 Task: Search one way flight ticket for 5 adults, 1 child, 2 infants in seat and 1 infant on lap in business from Texarkana: Texarkana Regional Airport (webb Field) to Fort Wayne: Fort Wayne International Airport on 5-4-2023. Choice of flights is American. Number of bags: 1 carry on bag. Price is upto 110000. Outbound departure time preference is 10:45.
Action: Mouse moved to (307, 274)
Screenshot: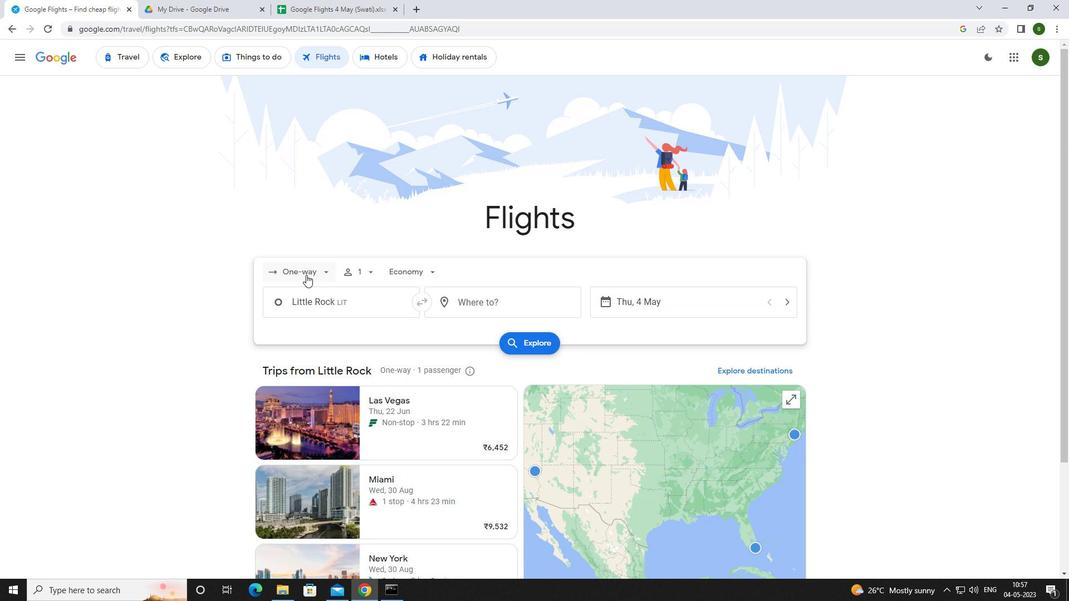 
Action: Mouse pressed left at (307, 274)
Screenshot: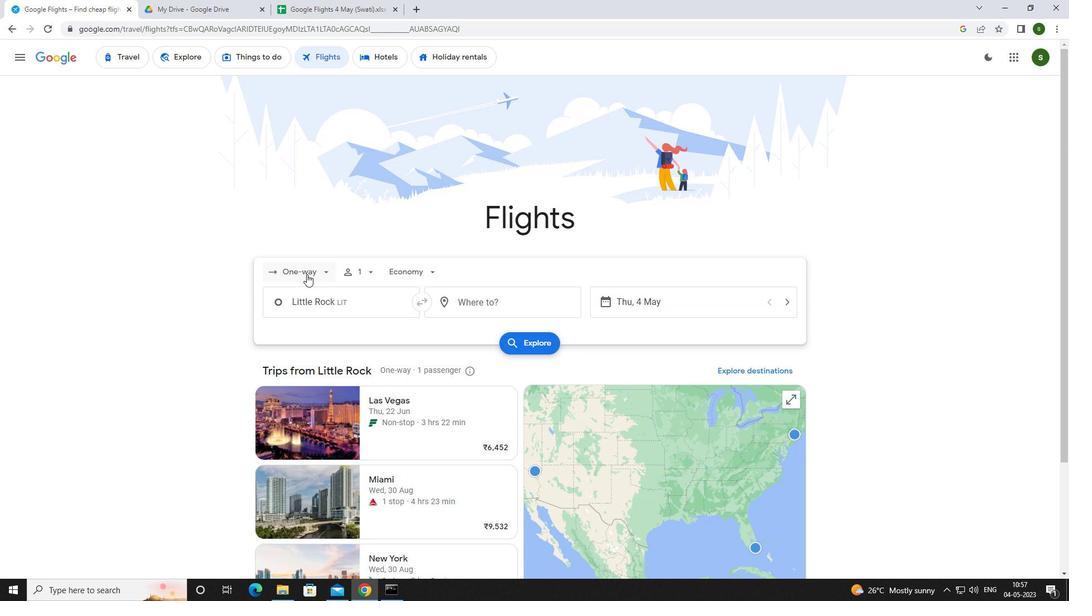 
Action: Mouse moved to (322, 317)
Screenshot: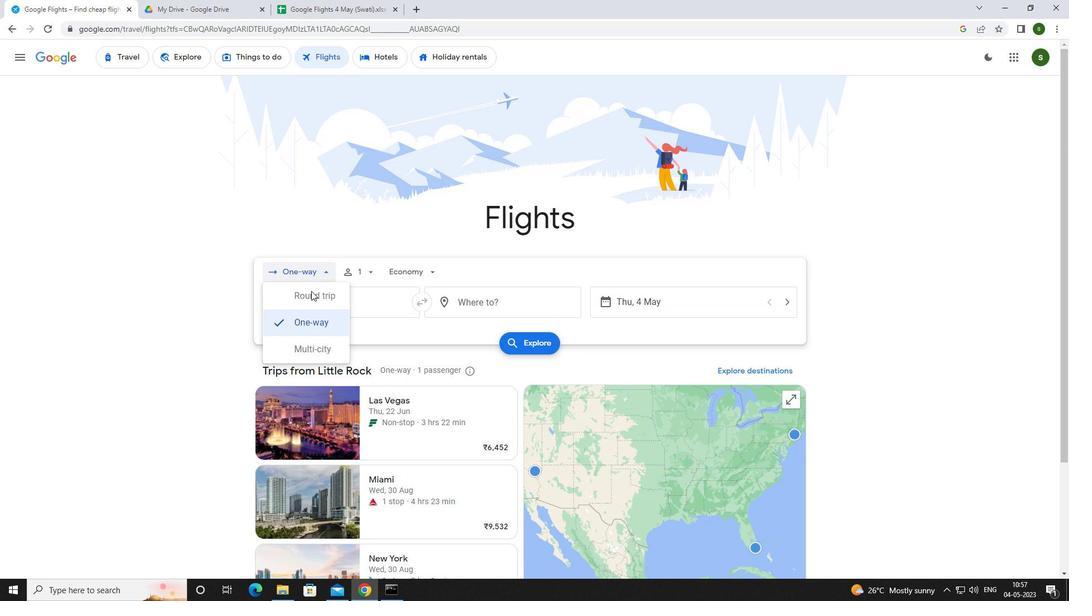 
Action: Mouse pressed left at (322, 317)
Screenshot: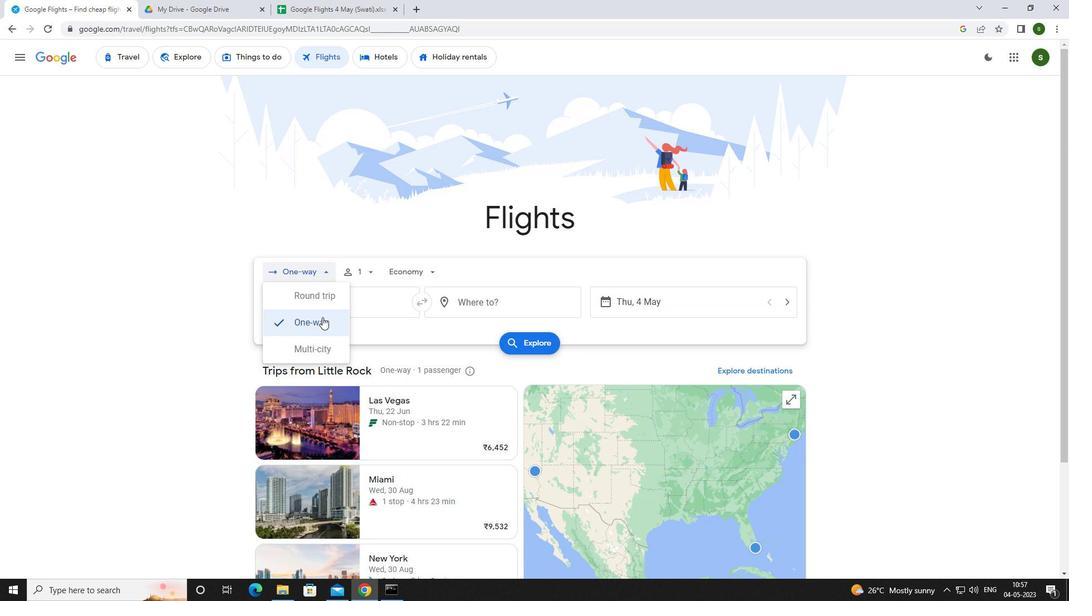 
Action: Mouse moved to (371, 274)
Screenshot: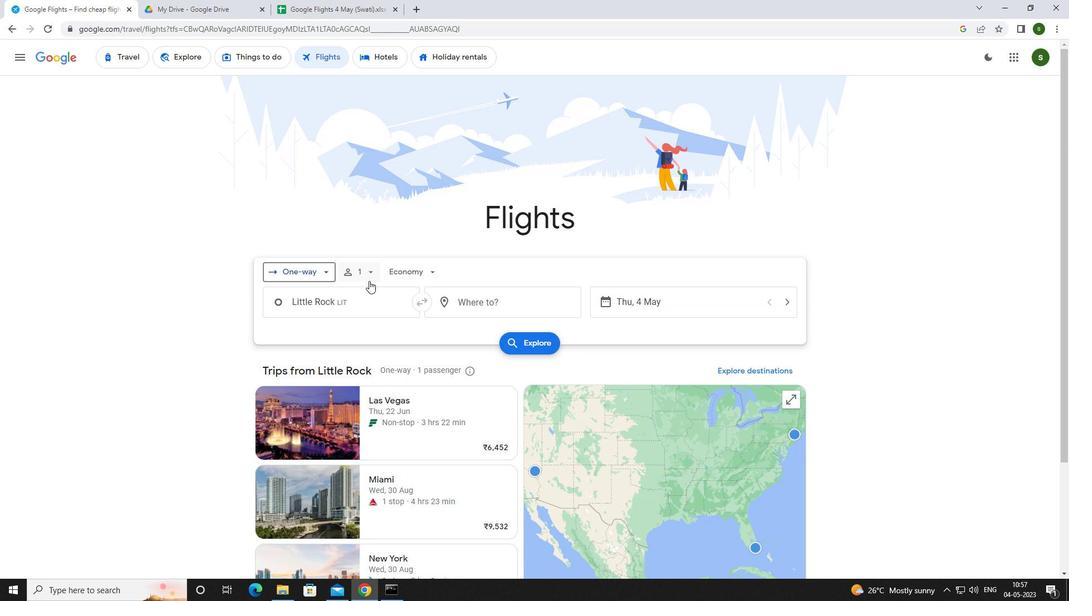 
Action: Mouse pressed left at (371, 274)
Screenshot: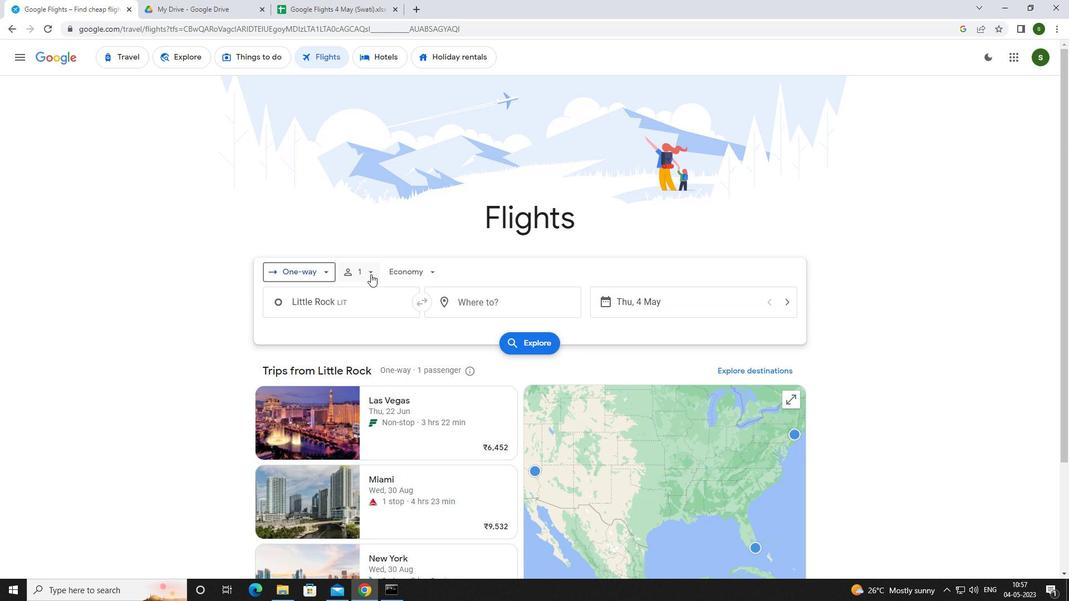 
Action: Mouse moved to (450, 298)
Screenshot: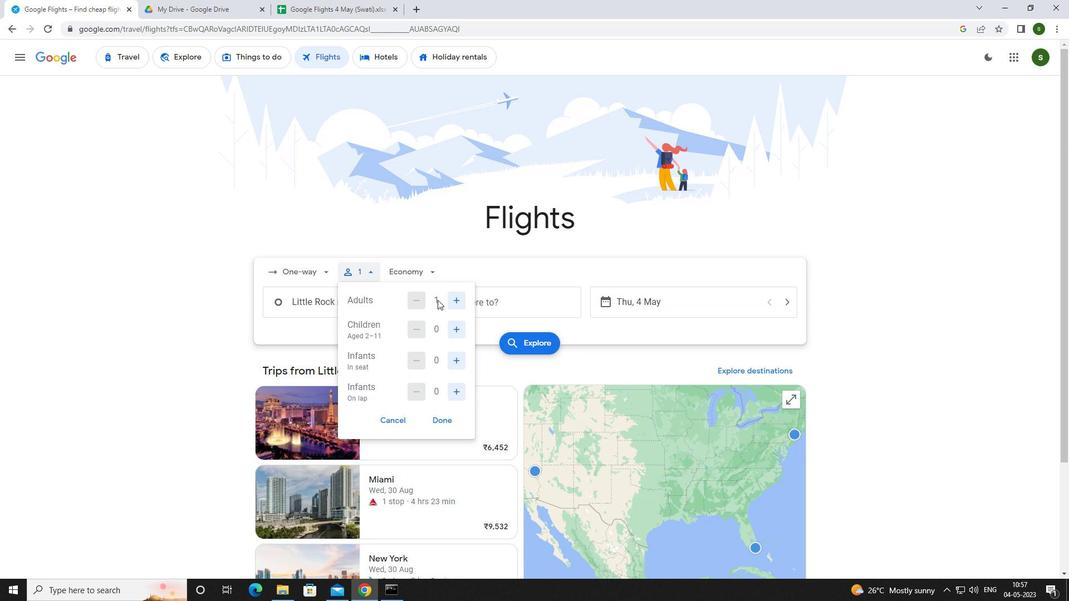 
Action: Mouse pressed left at (450, 298)
Screenshot: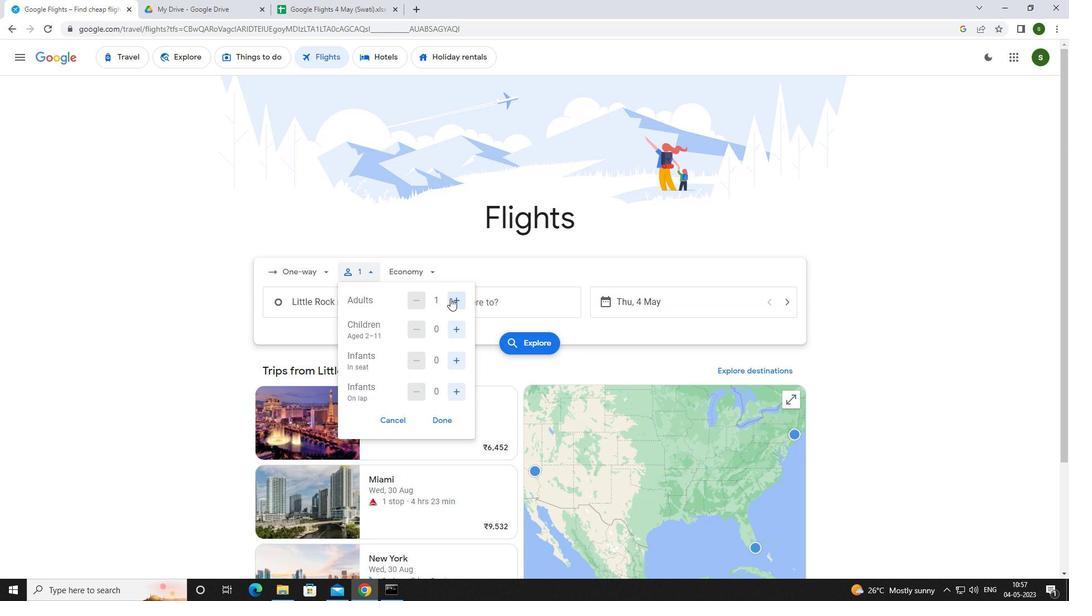 
Action: Mouse pressed left at (450, 298)
Screenshot: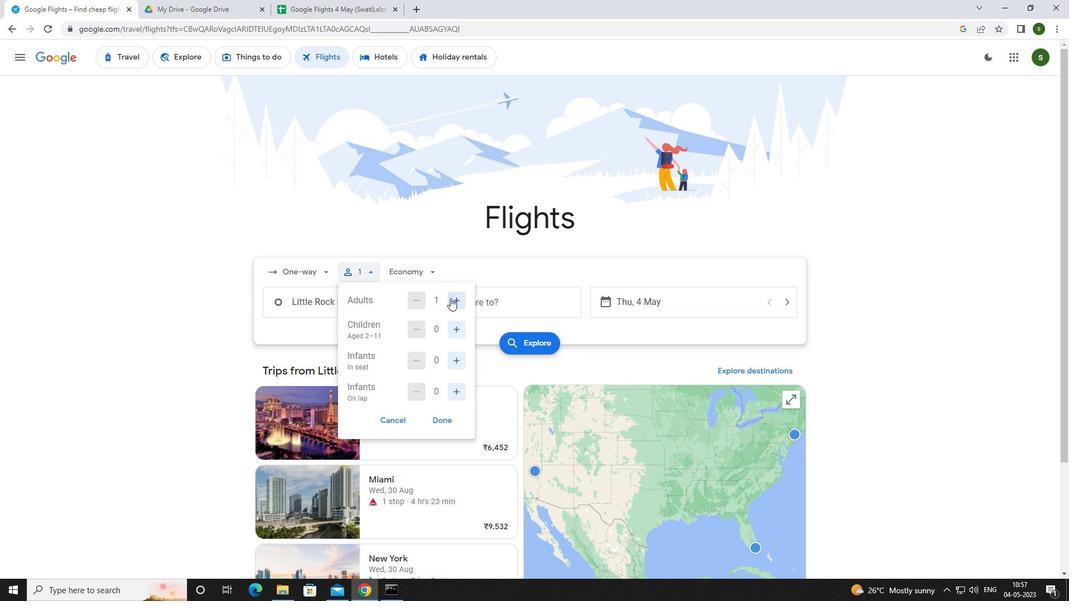 
Action: Mouse pressed left at (450, 298)
Screenshot: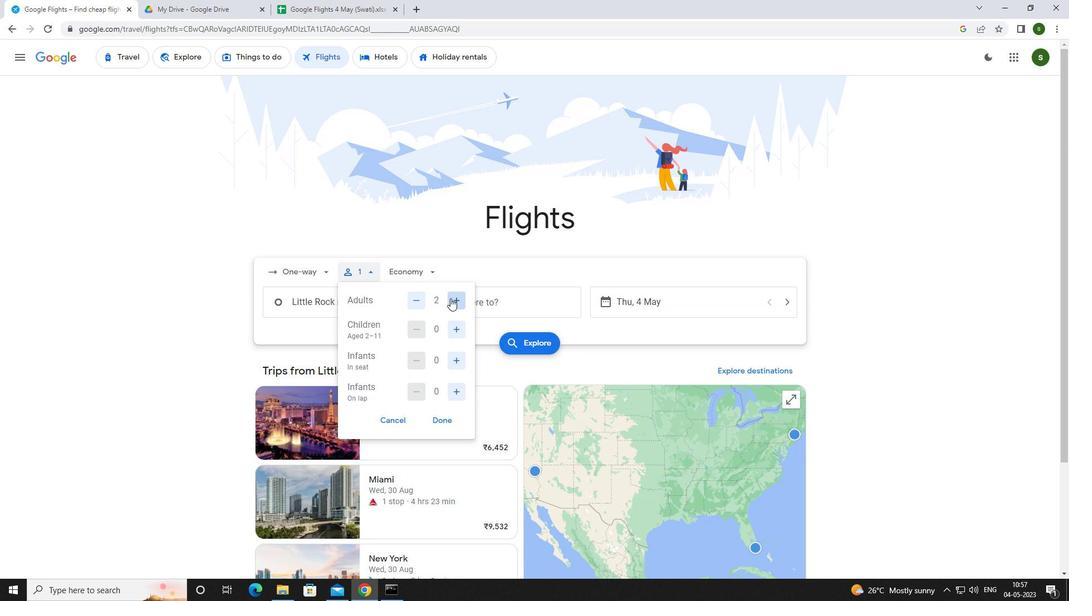 
Action: Mouse pressed left at (450, 298)
Screenshot: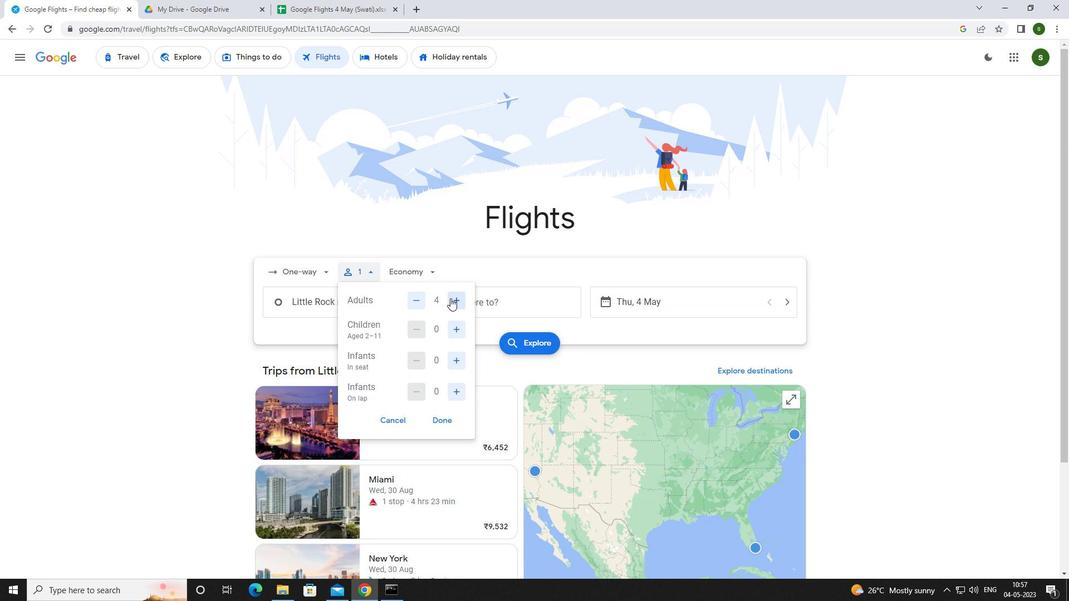 
Action: Mouse moved to (458, 327)
Screenshot: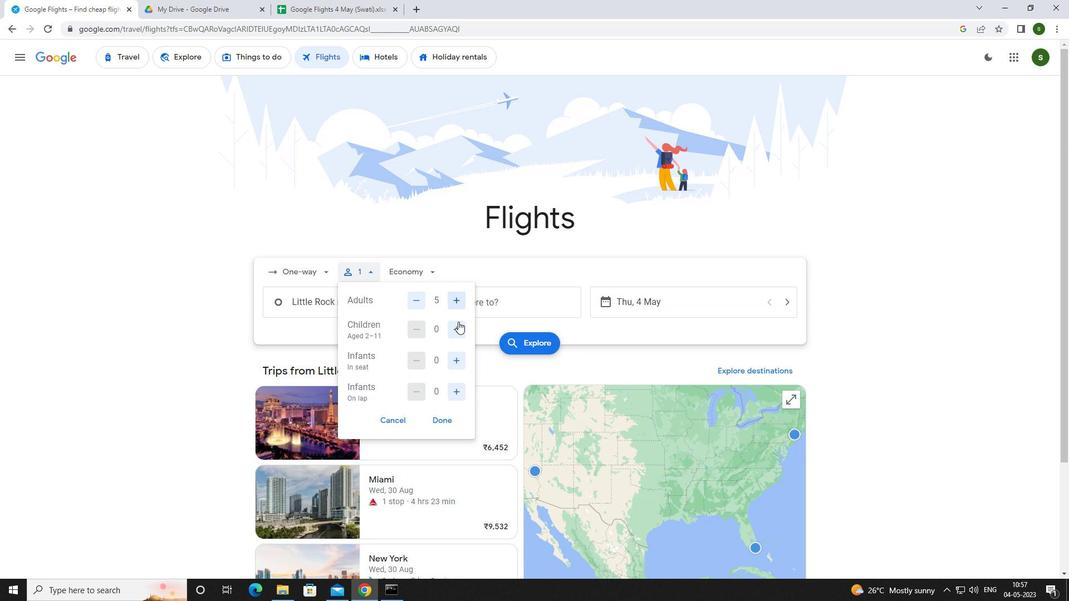 
Action: Mouse pressed left at (458, 327)
Screenshot: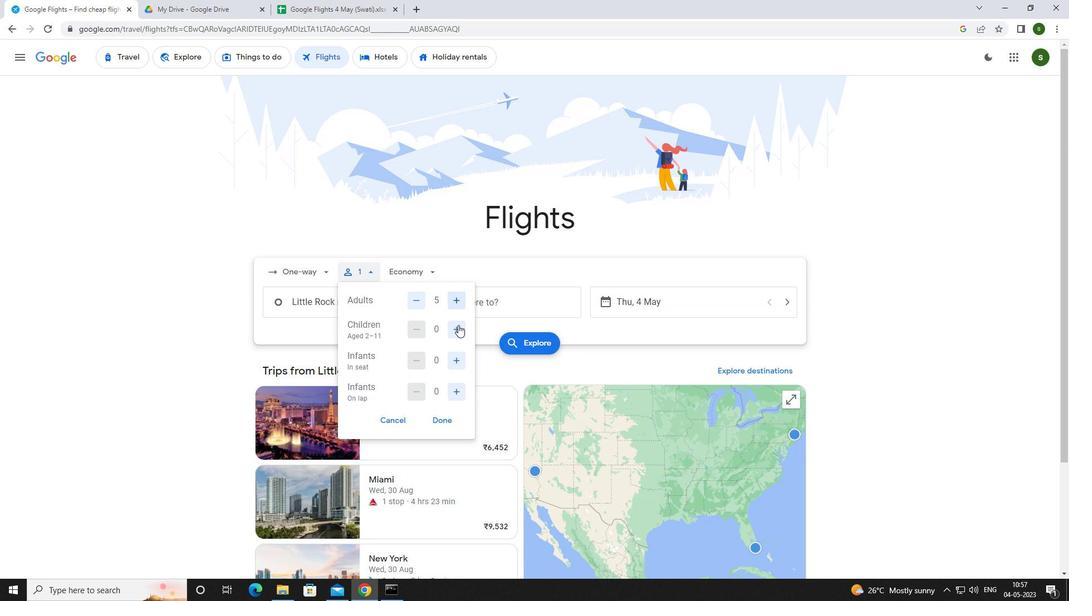 
Action: Mouse moved to (455, 363)
Screenshot: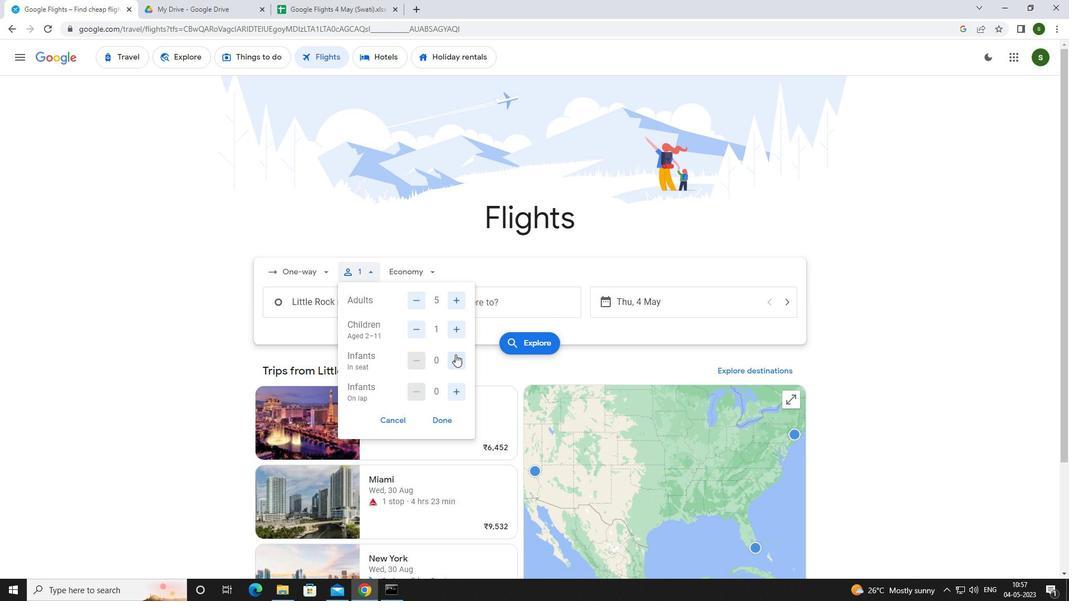 
Action: Mouse pressed left at (455, 363)
Screenshot: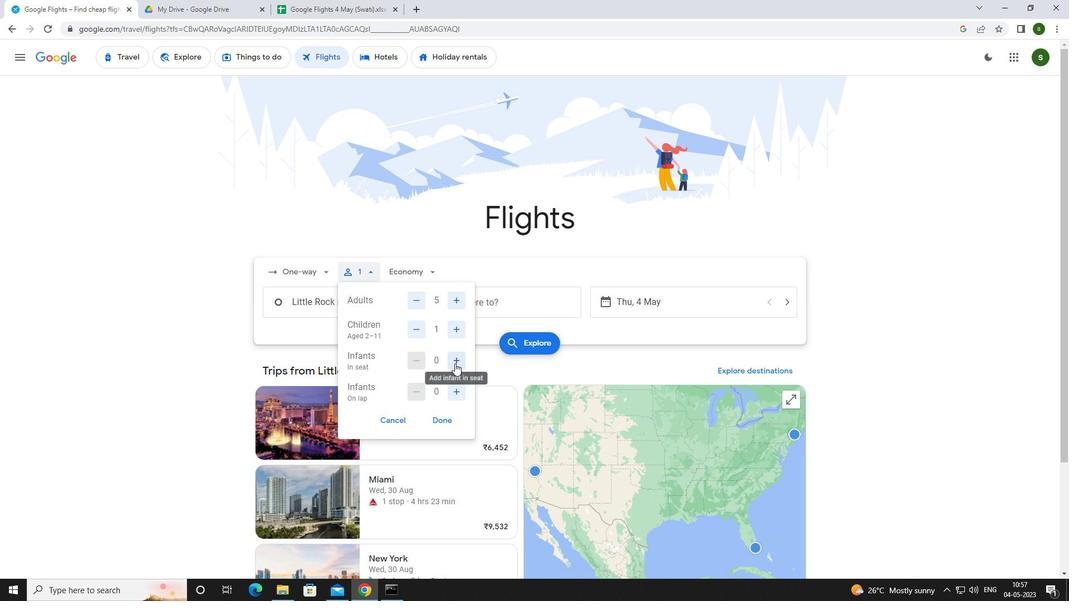 
Action: Mouse moved to (453, 388)
Screenshot: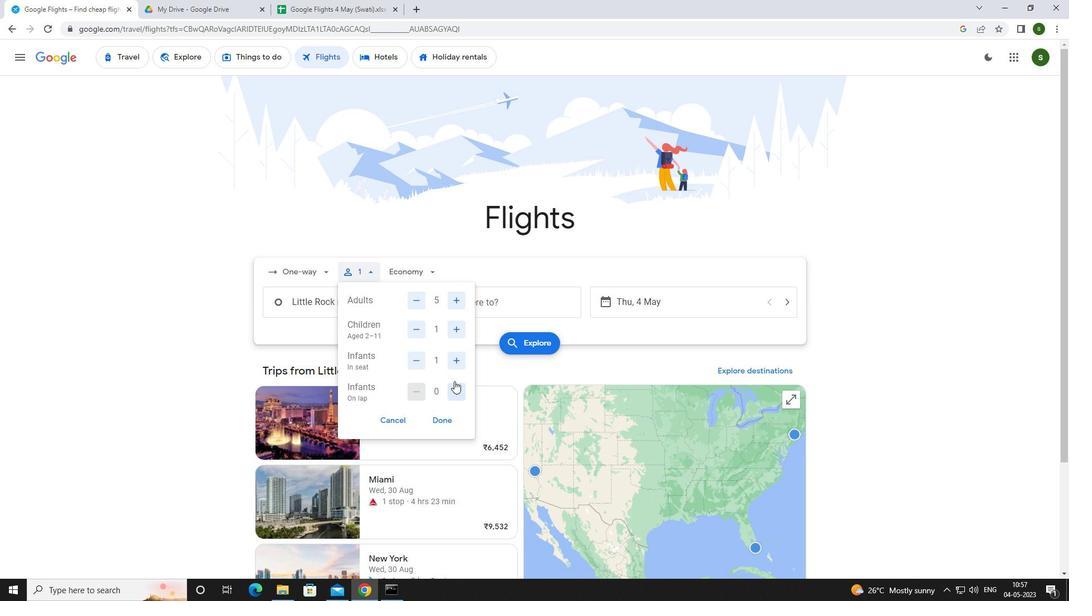 
Action: Mouse pressed left at (453, 388)
Screenshot: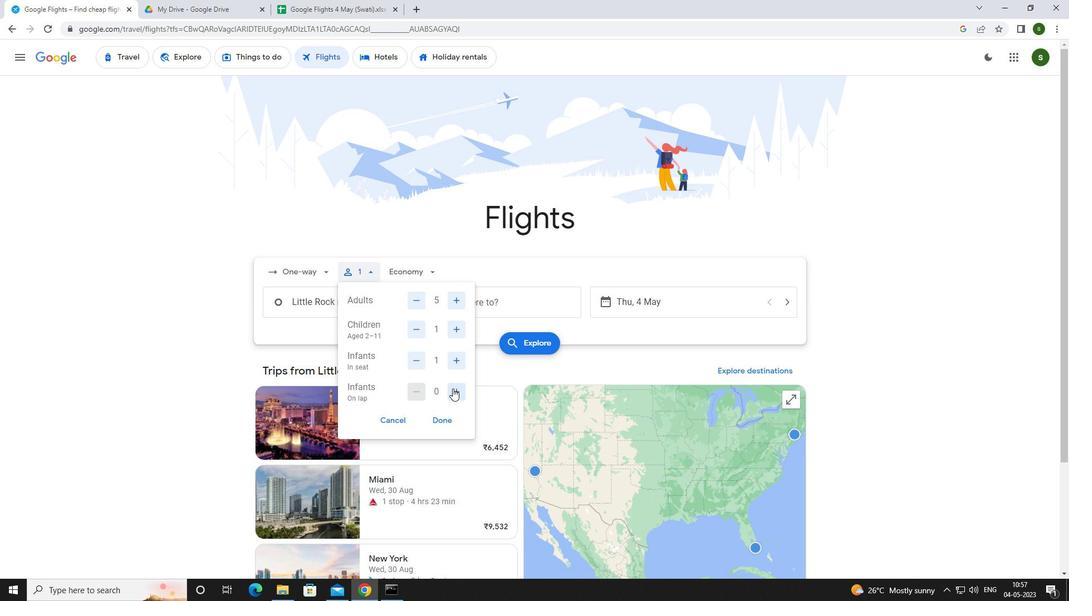 
Action: Mouse moved to (452, 353)
Screenshot: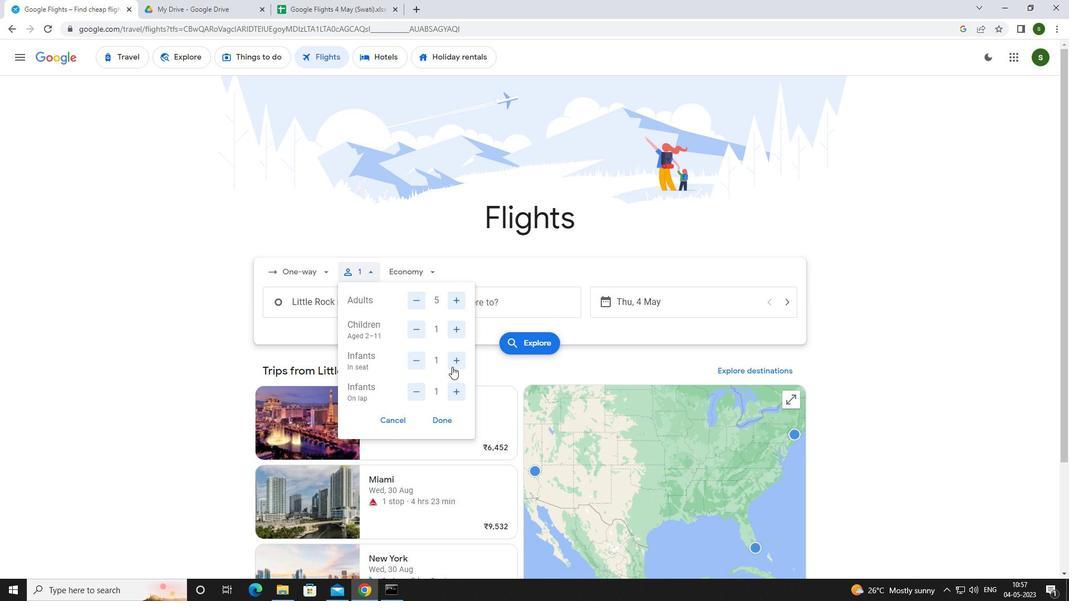 
Action: Mouse pressed left at (452, 353)
Screenshot: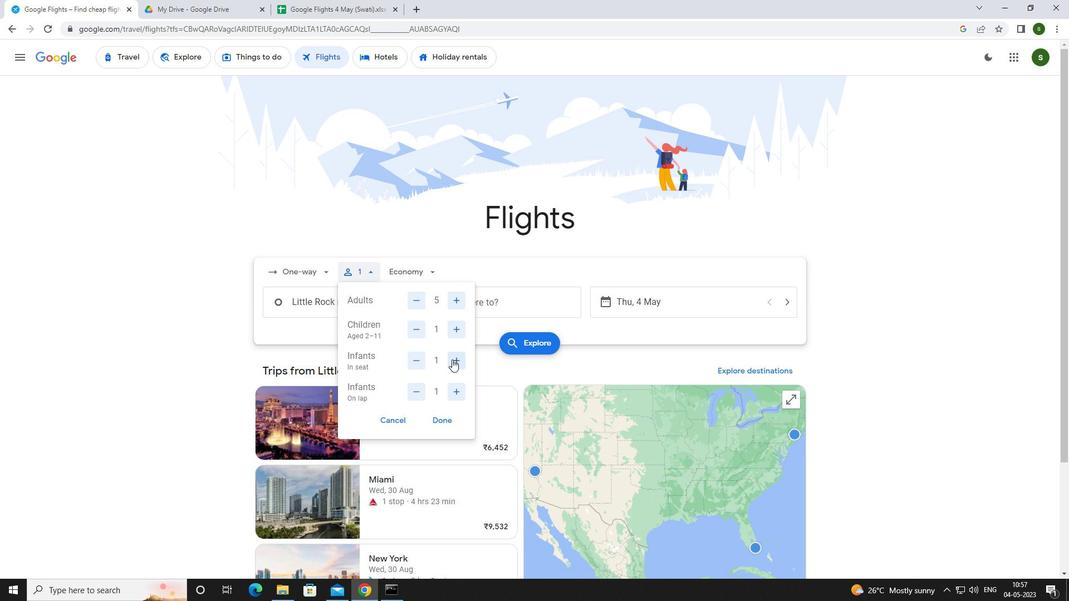 
Action: Mouse moved to (432, 275)
Screenshot: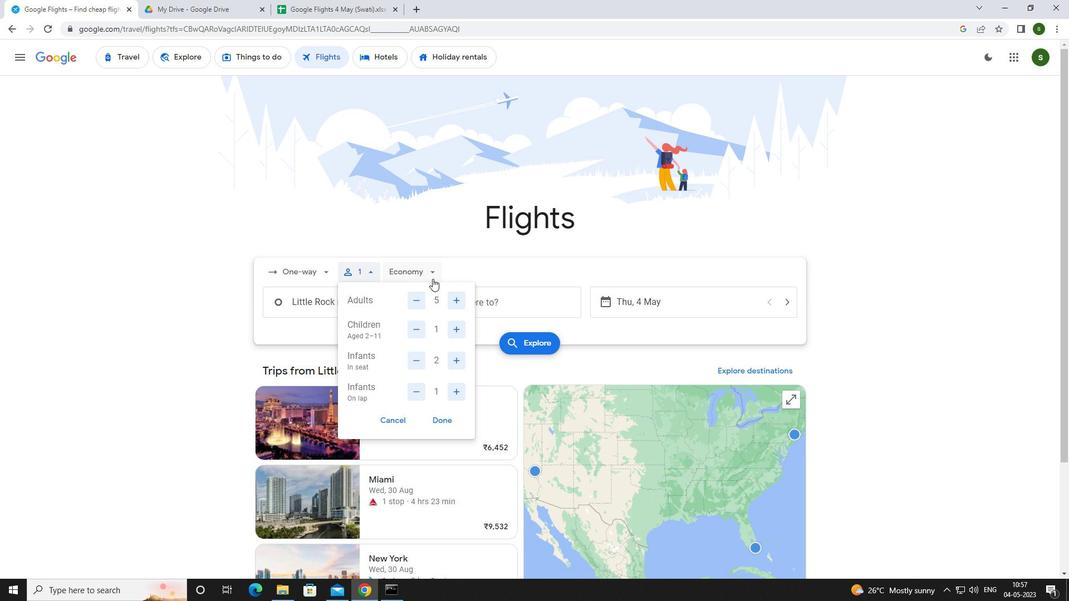 
Action: Mouse pressed left at (432, 275)
Screenshot: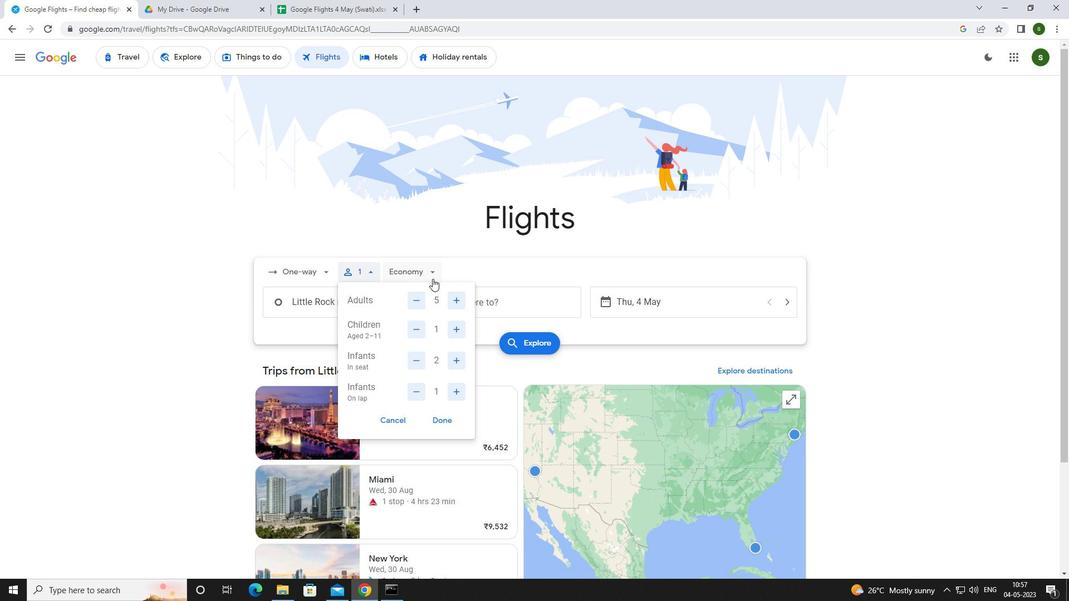 
Action: Mouse moved to (444, 344)
Screenshot: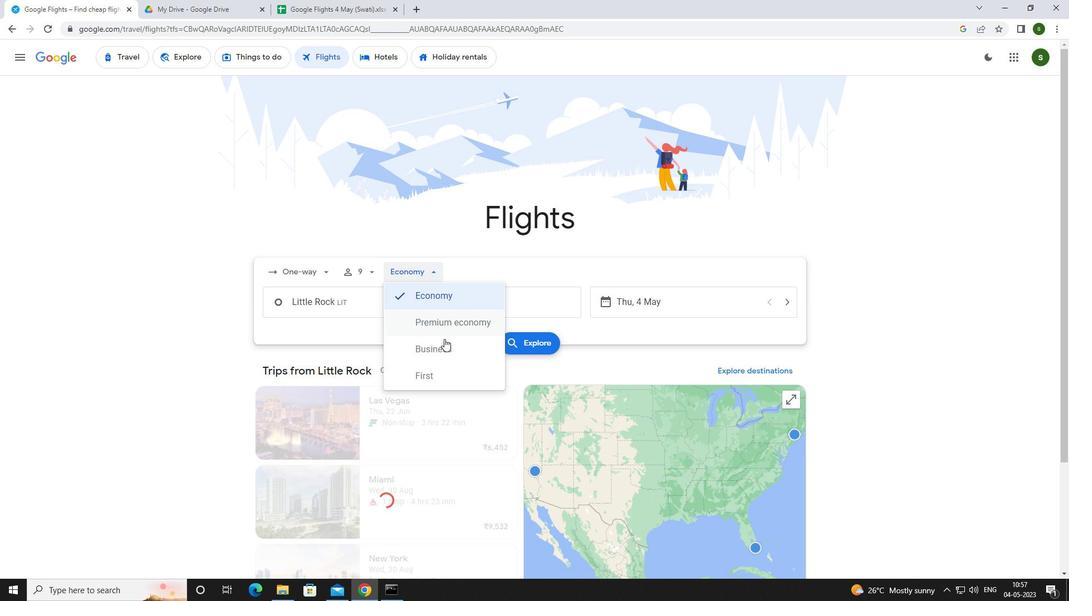 
Action: Mouse pressed left at (444, 344)
Screenshot: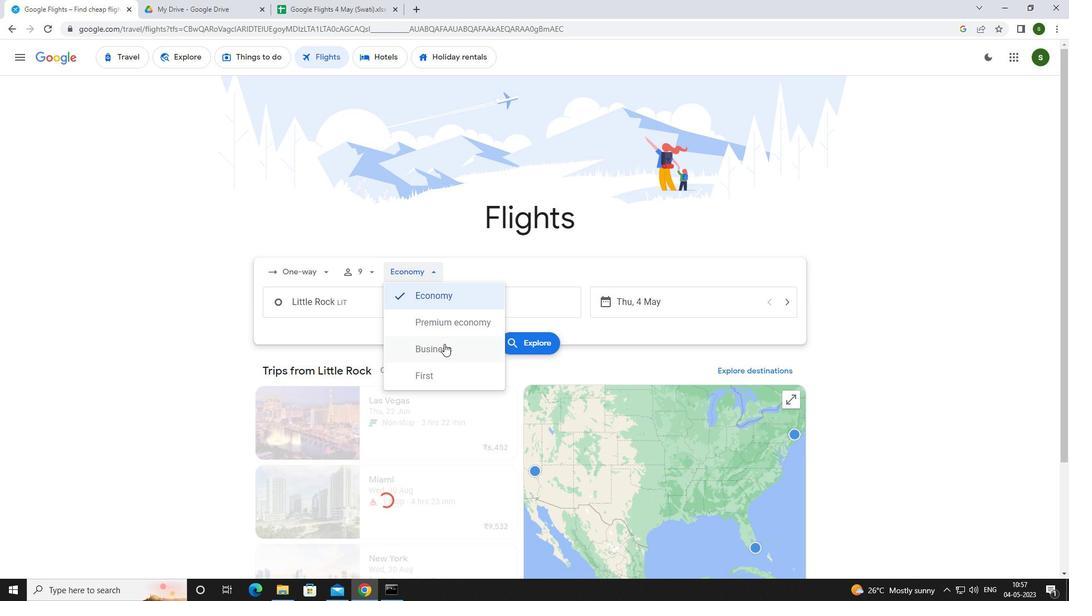 
Action: Mouse moved to (383, 299)
Screenshot: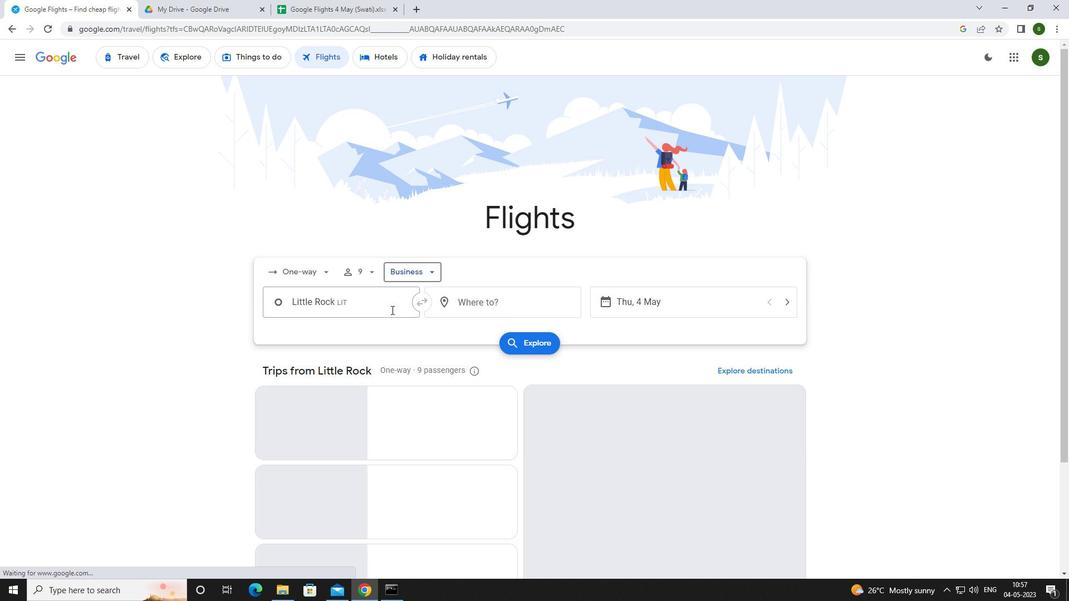 
Action: Mouse pressed left at (383, 299)
Screenshot: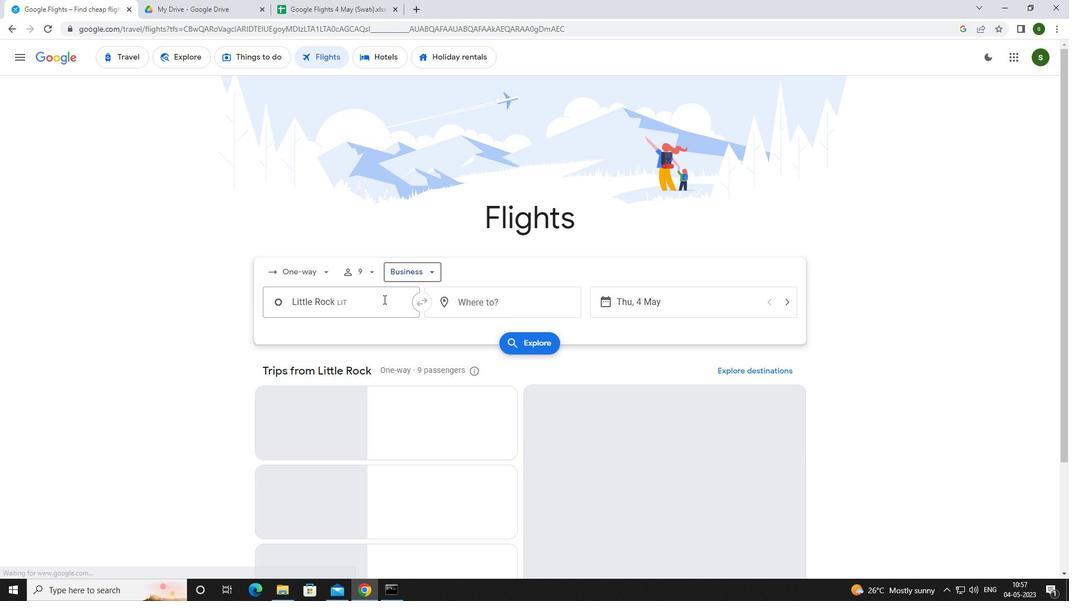 
Action: Mouse moved to (383, 298)
Screenshot: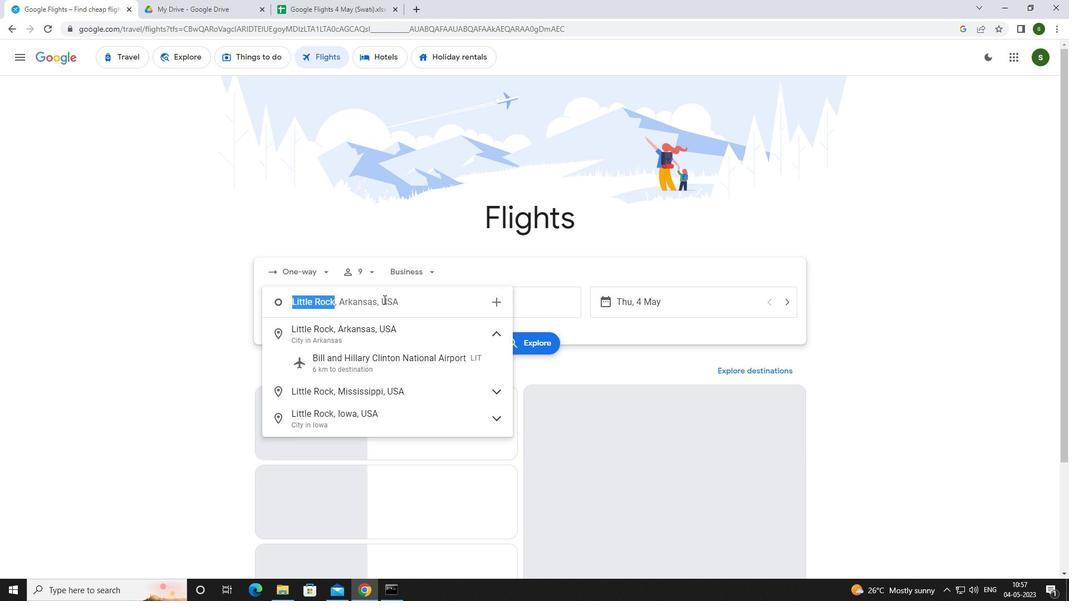 
Action: Key pressed <Key.caps_lock>t<Key.caps_lock>exarana
Screenshot: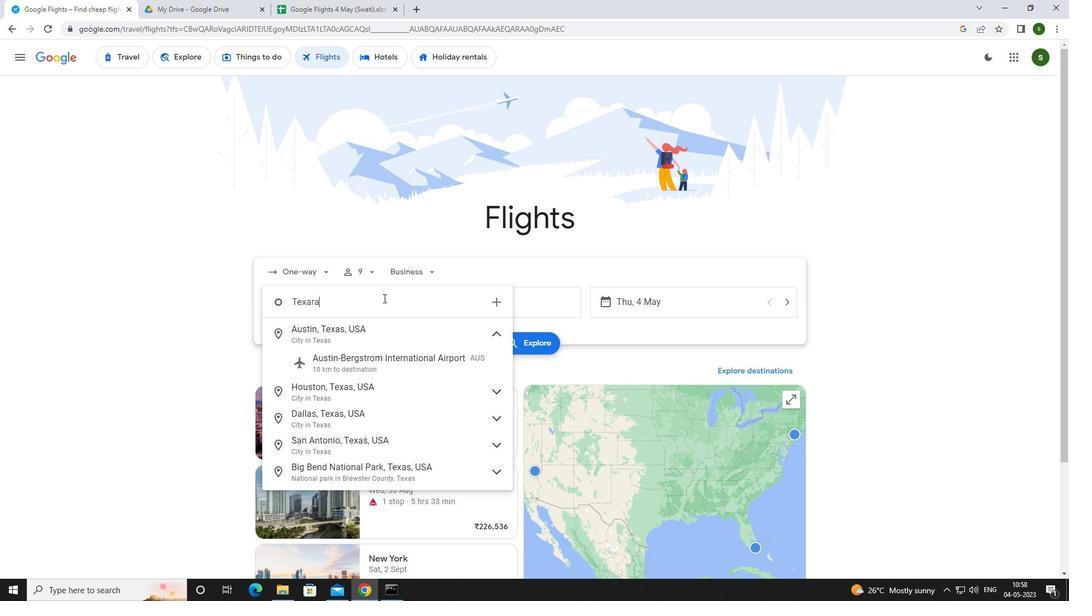 
Action: Mouse moved to (385, 331)
Screenshot: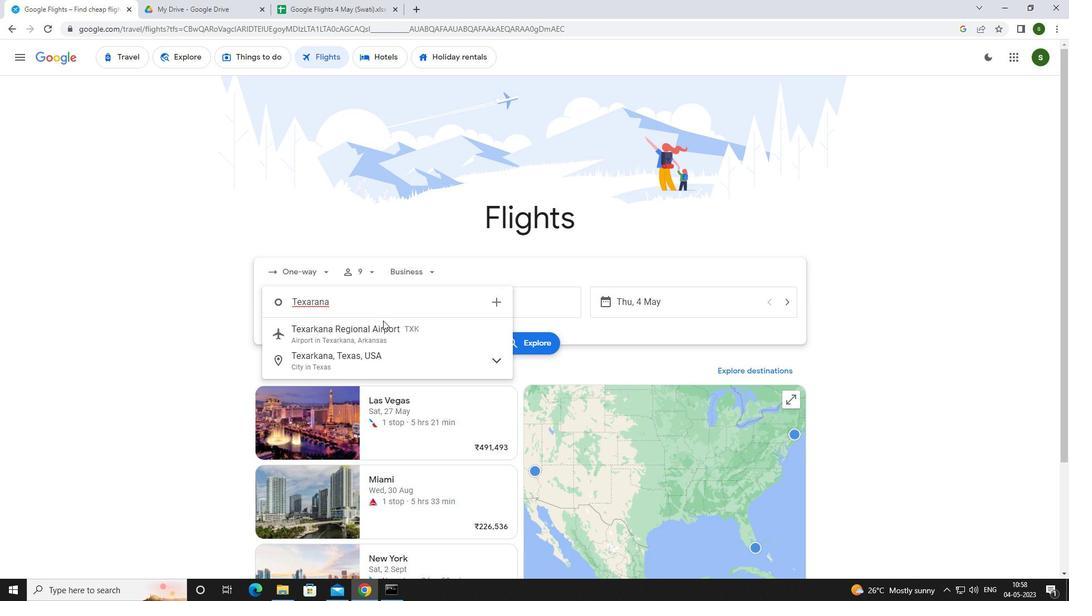 
Action: Mouse pressed left at (385, 331)
Screenshot: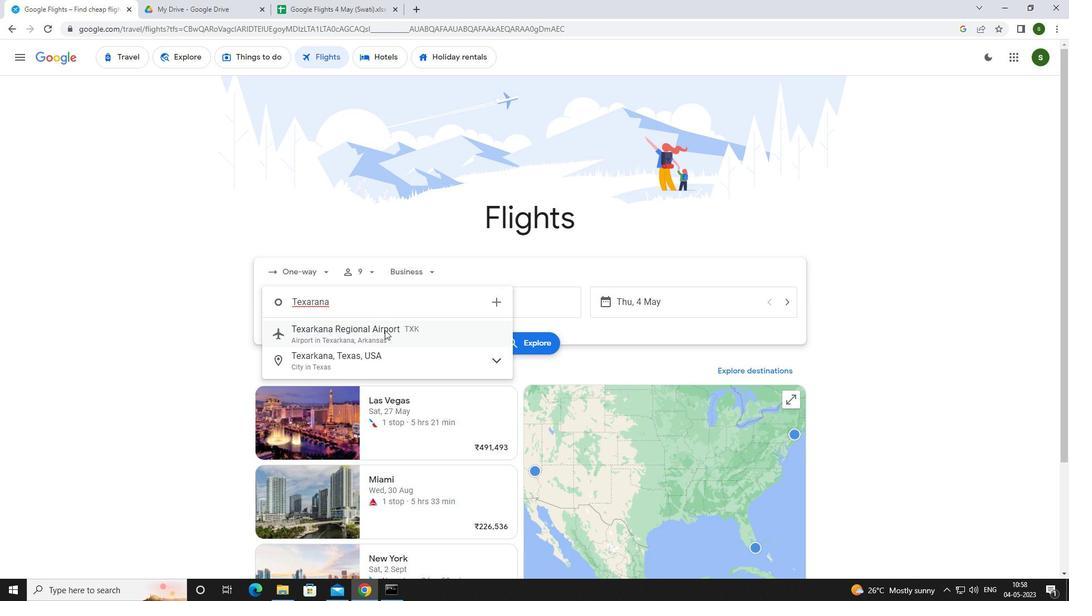 
Action: Mouse moved to (491, 303)
Screenshot: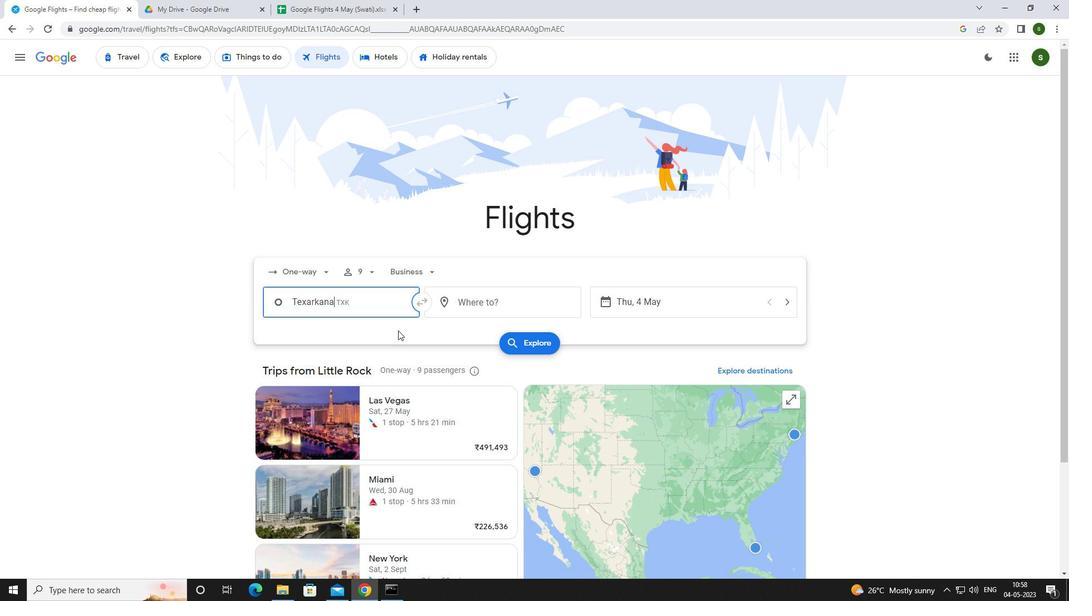 
Action: Mouse pressed left at (491, 303)
Screenshot: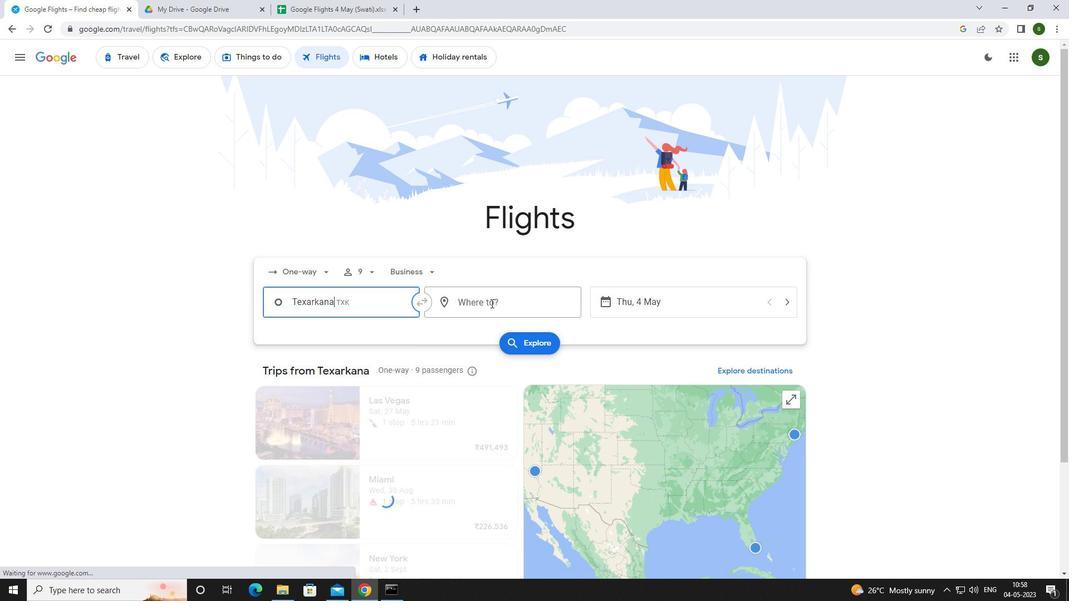 
Action: Key pressed <Key.caps_lock>f<Key.caps_lock>ort<Key.space><Key.caps_lock>w<Key.caps_lock>Ay
Screenshot: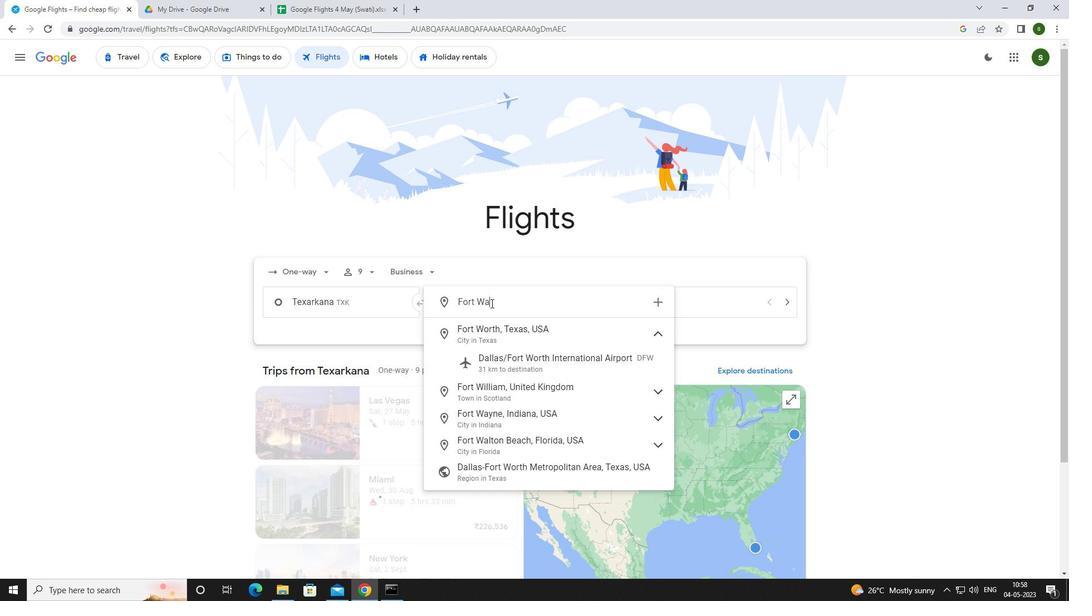 
Action: Mouse moved to (512, 364)
Screenshot: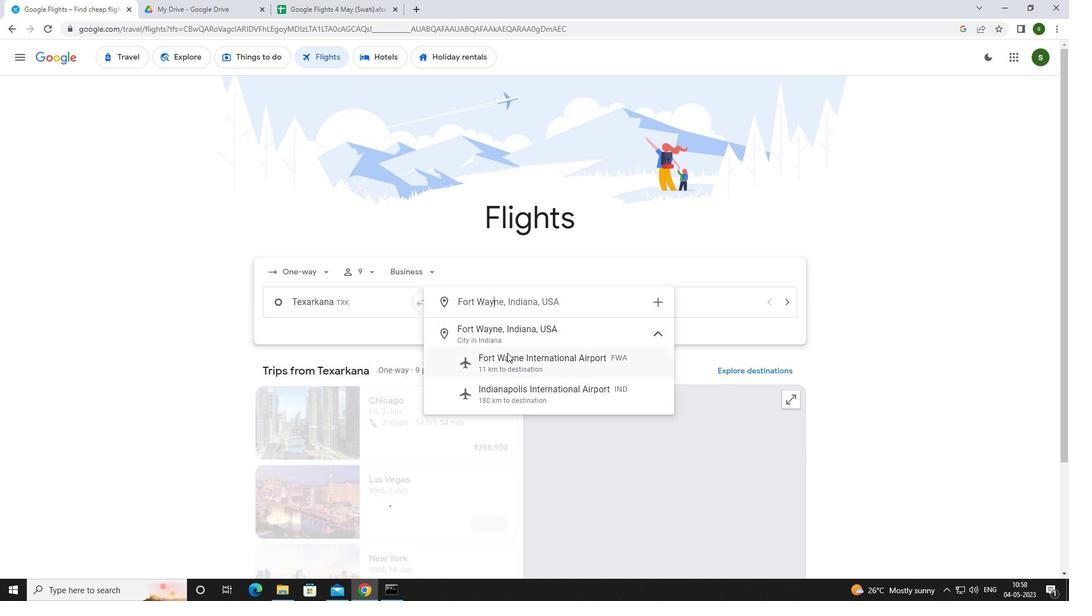 
Action: Mouse pressed left at (512, 364)
Screenshot: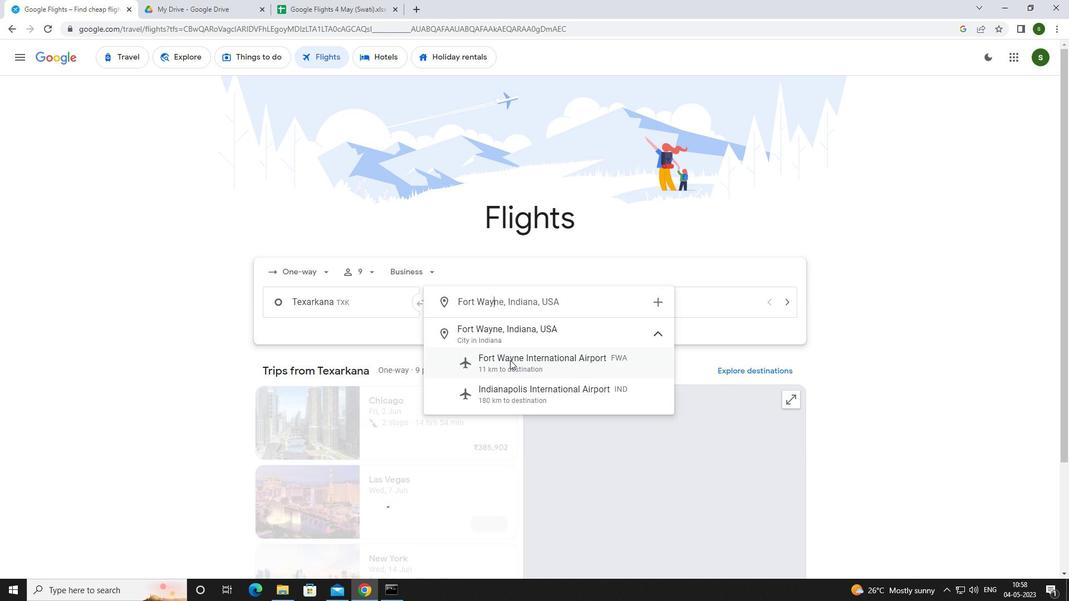 
Action: Mouse moved to (670, 305)
Screenshot: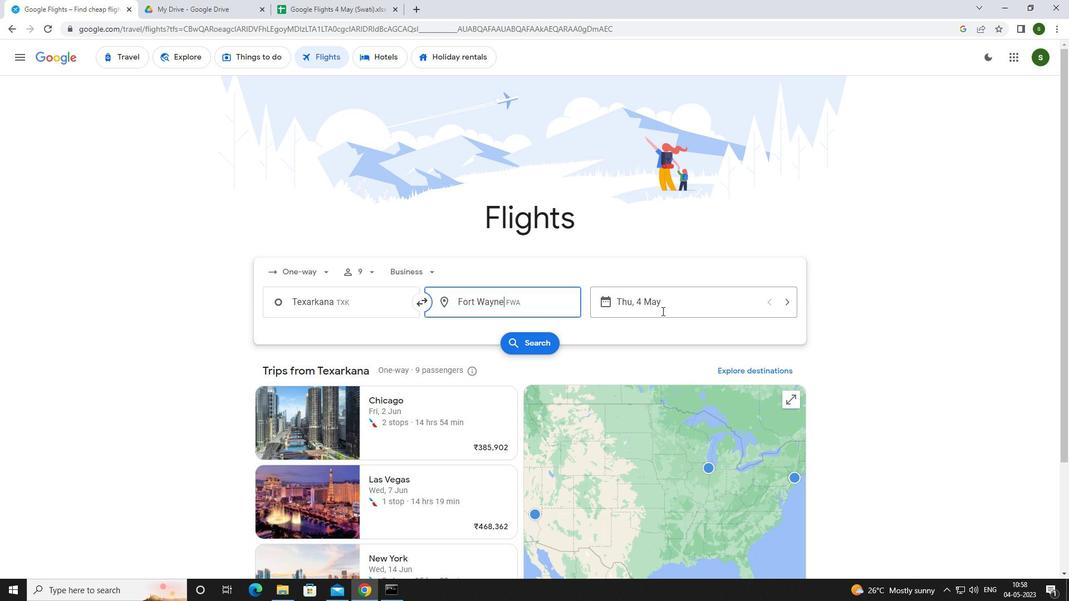 
Action: Mouse pressed left at (670, 305)
Screenshot: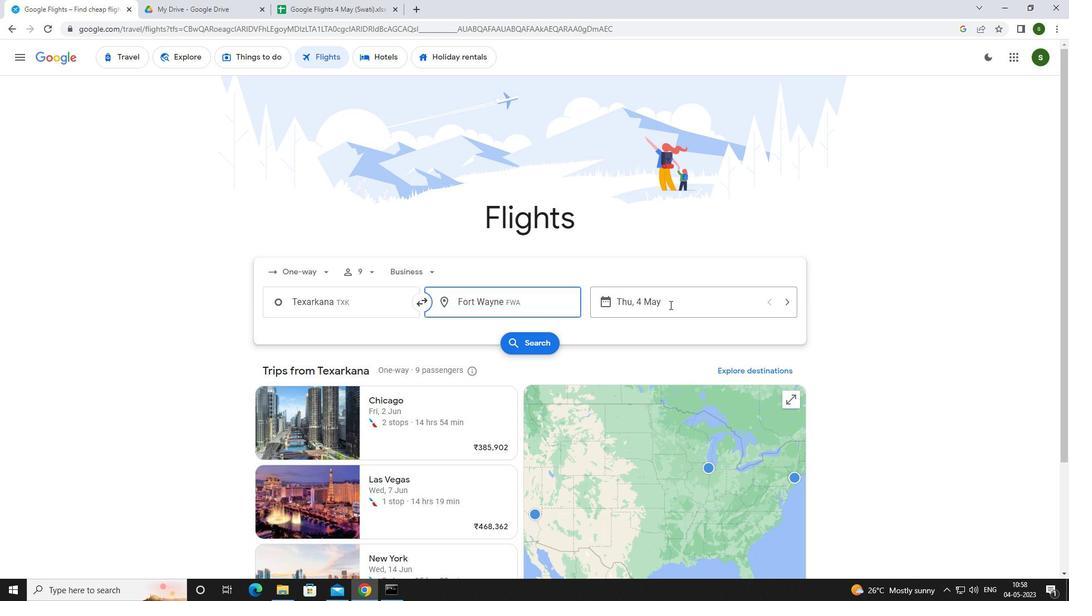 
Action: Mouse moved to (504, 371)
Screenshot: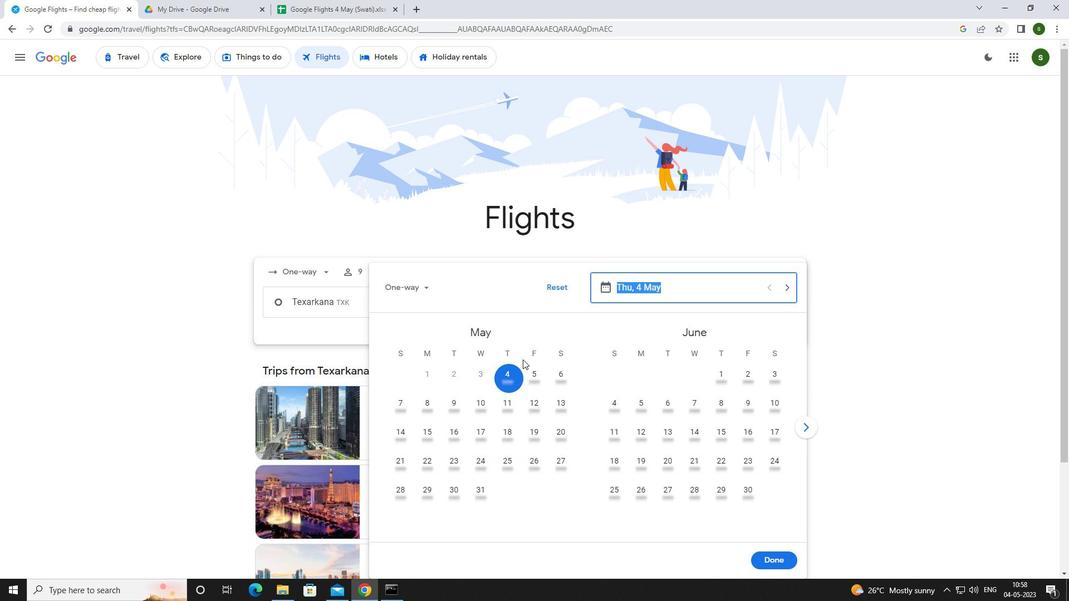 
Action: Mouse pressed left at (504, 371)
Screenshot: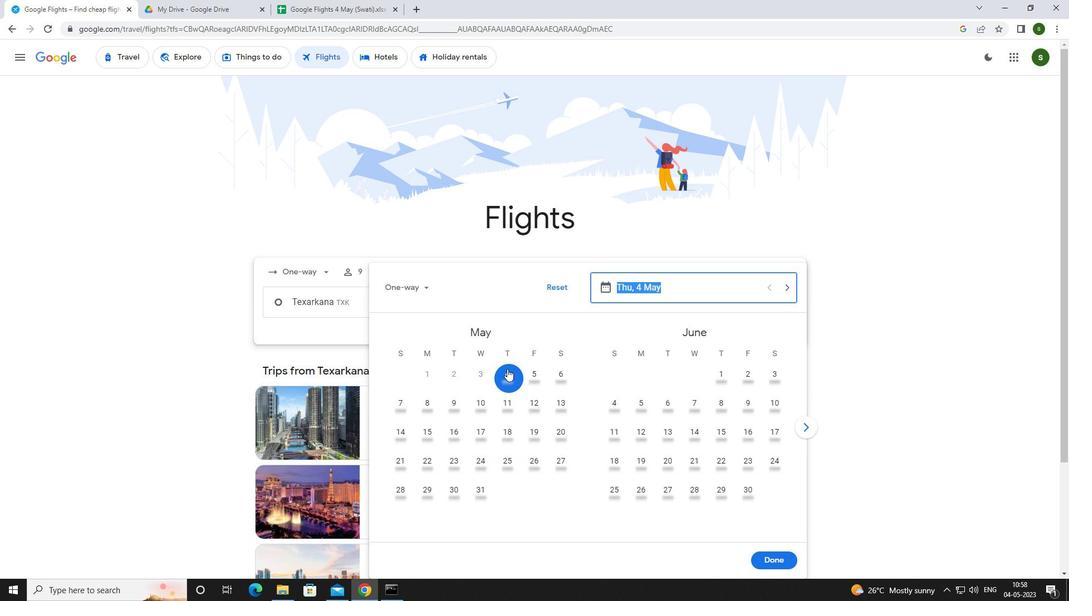 
Action: Mouse moved to (765, 560)
Screenshot: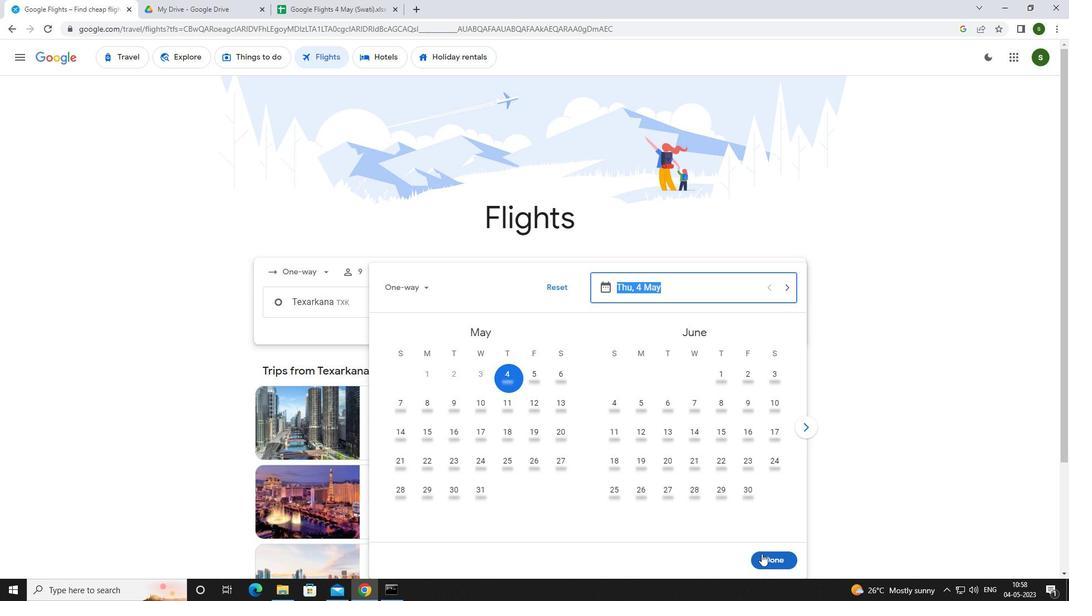 
Action: Mouse pressed left at (765, 560)
Screenshot: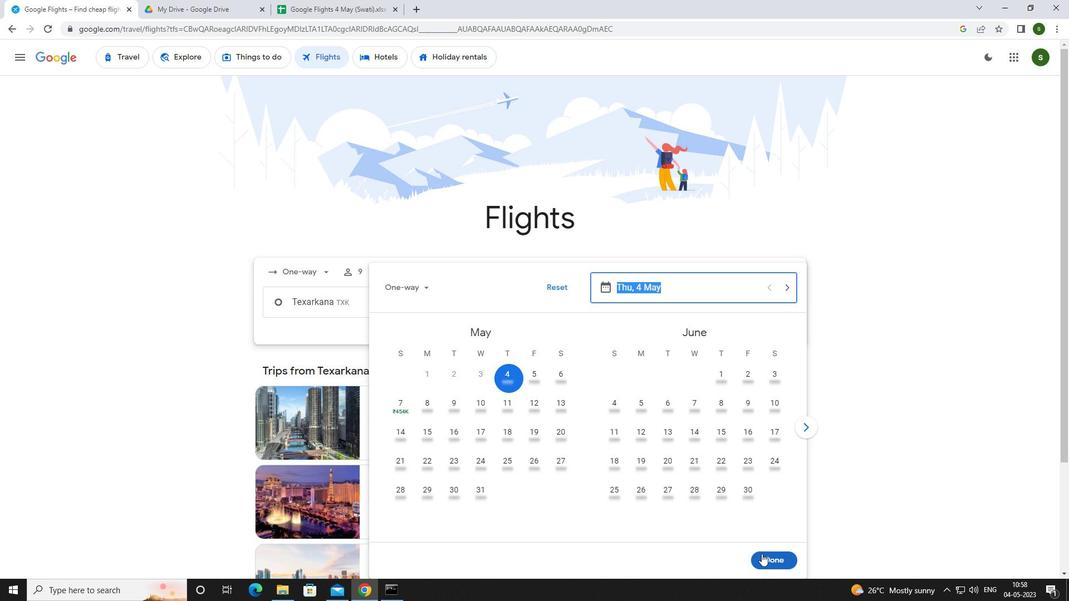 
Action: Mouse moved to (540, 345)
Screenshot: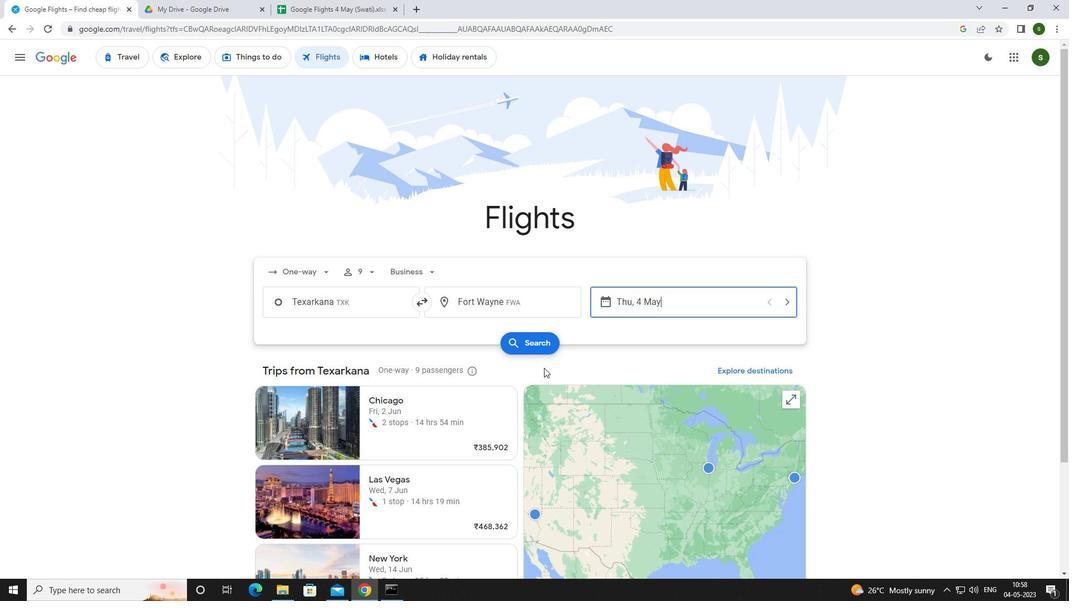 
Action: Mouse pressed left at (540, 345)
Screenshot: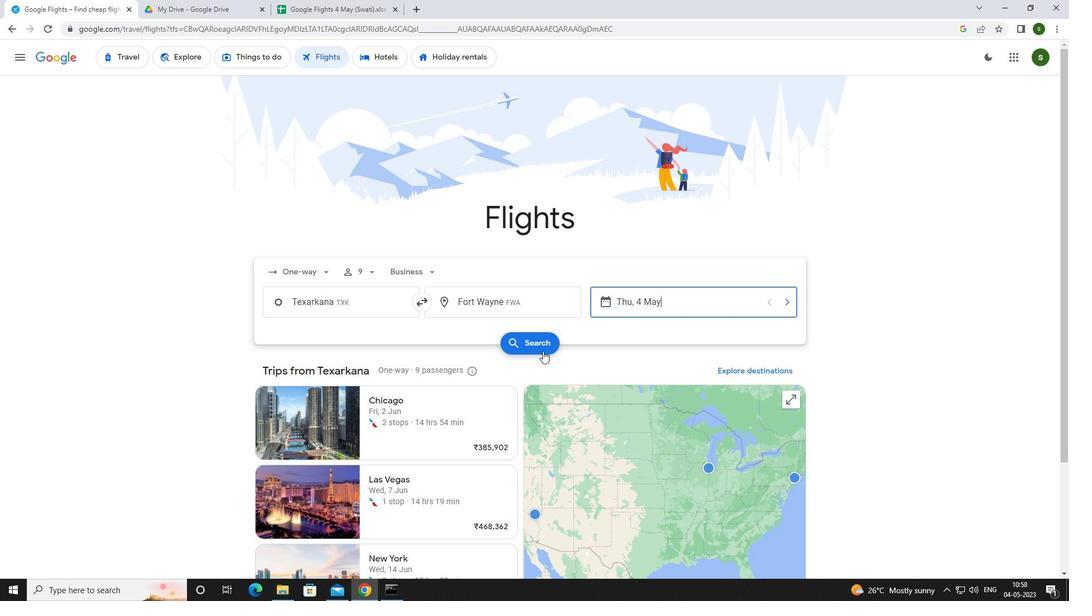 
Action: Mouse moved to (283, 162)
Screenshot: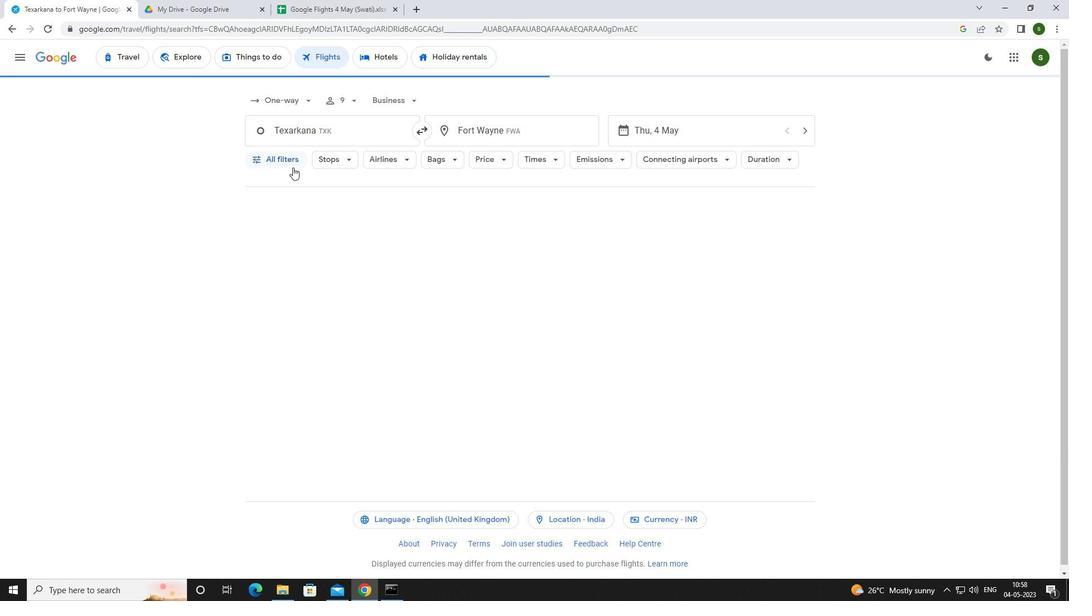 
Action: Mouse pressed left at (283, 162)
Screenshot: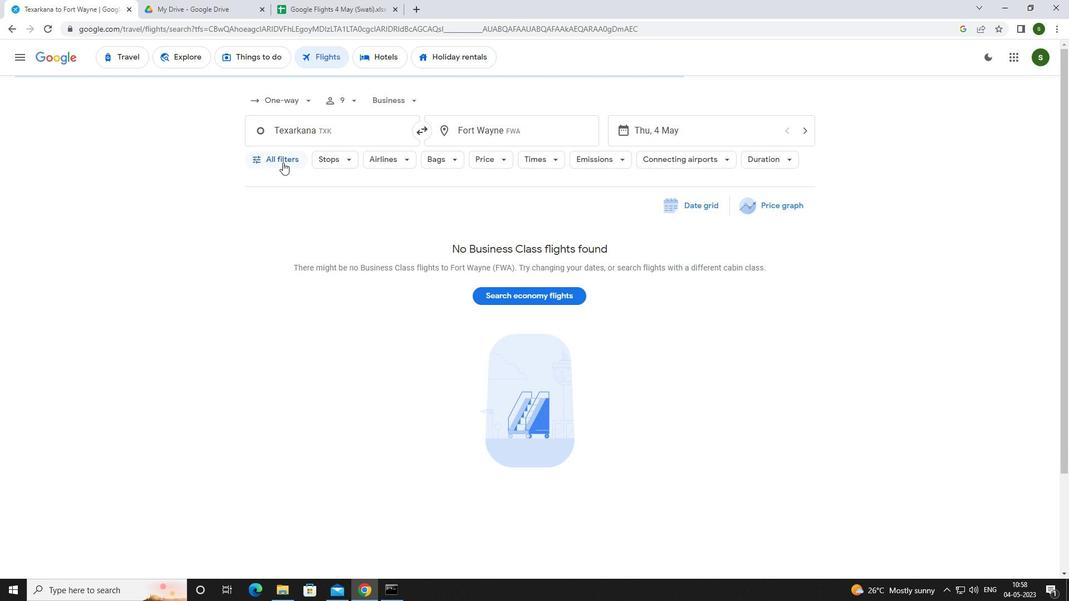 
Action: Mouse moved to (415, 393)
Screenshot: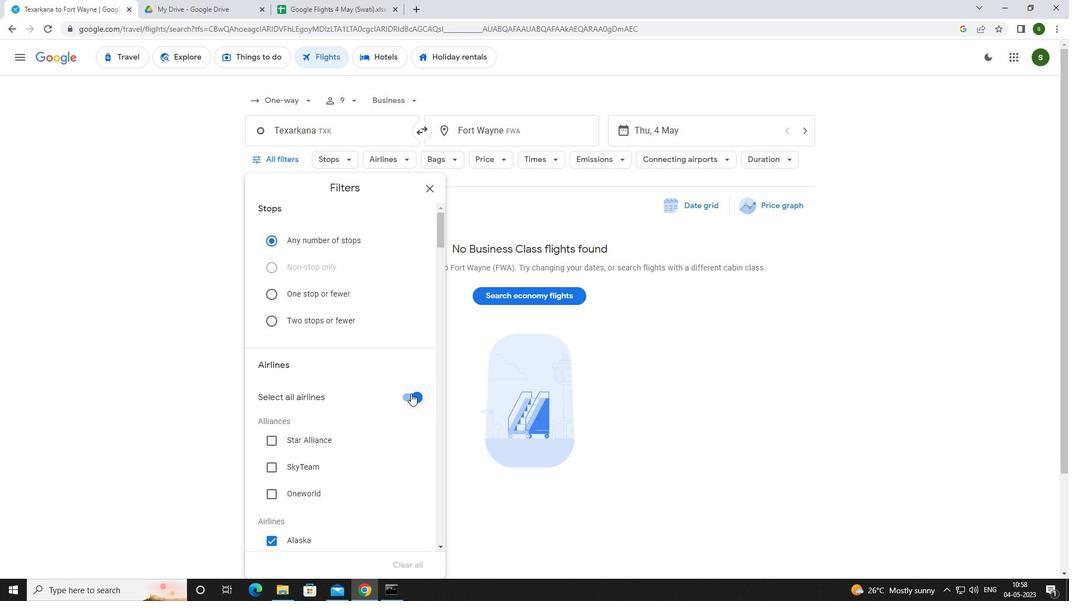 
Action: Mouse pressed left at (415, 393)
Screenshot: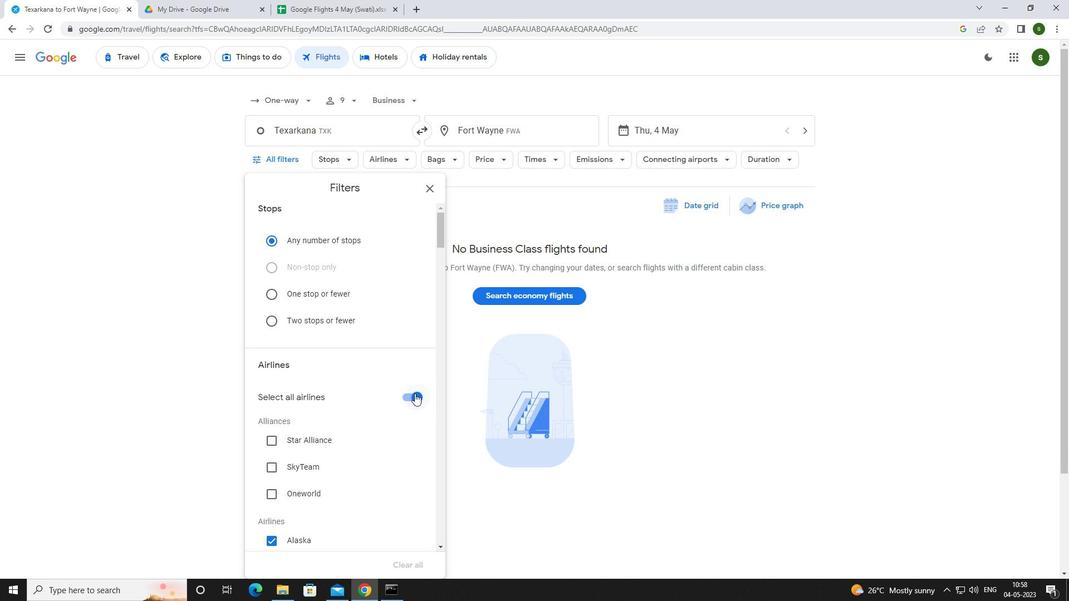 
Action: Mouse moved to (383, 356)
Screenshot: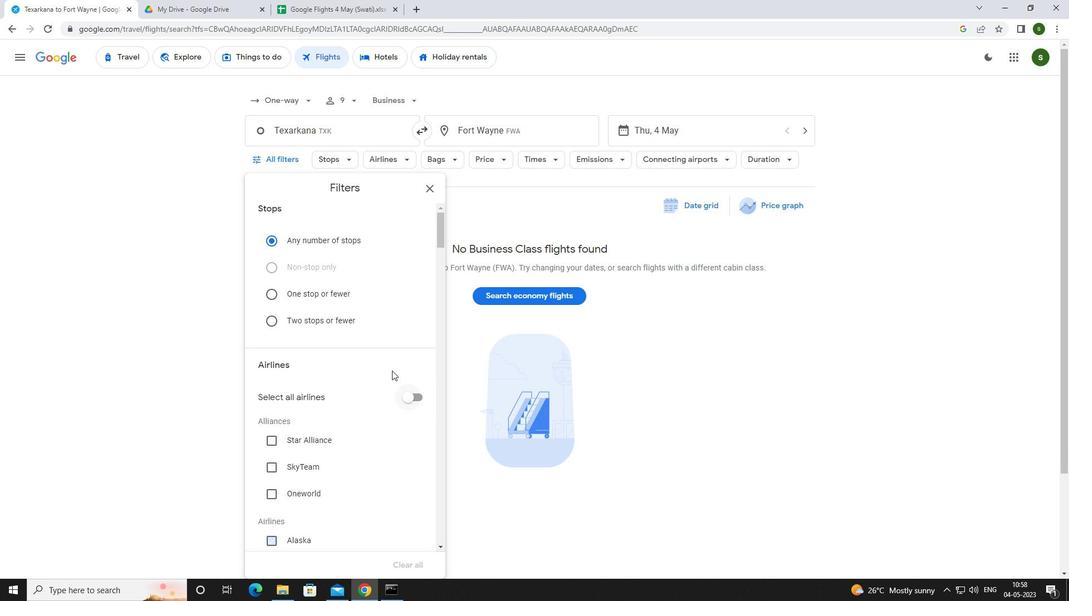 
Action: Mouse scrolled (383, 356) with delta (0, 0)
Screenshot: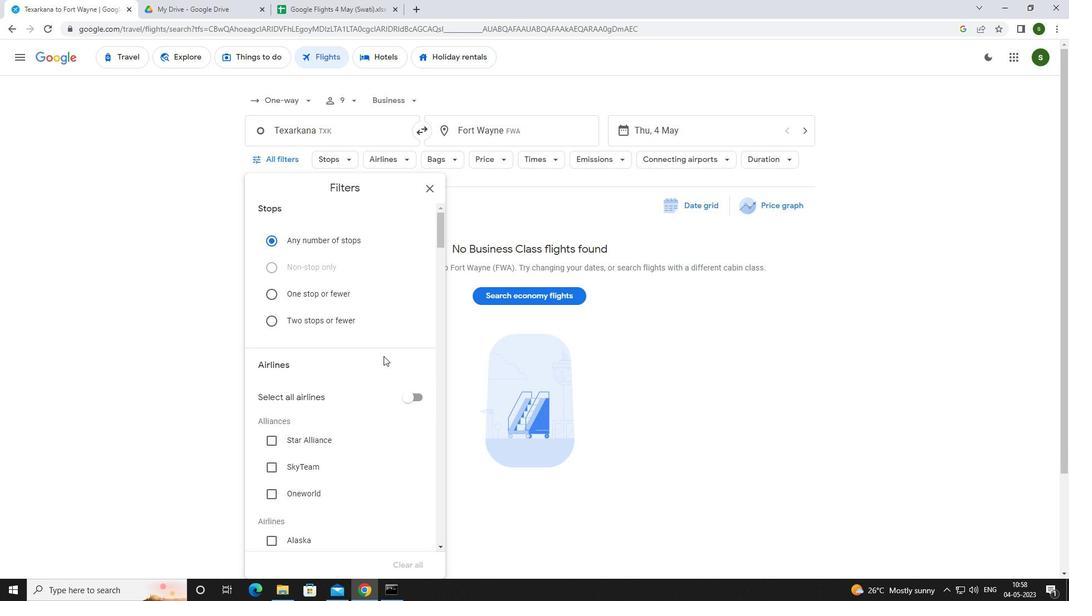 
Action: Mouse scrolled (383, 356) with delta (0, 0)
Screenshot: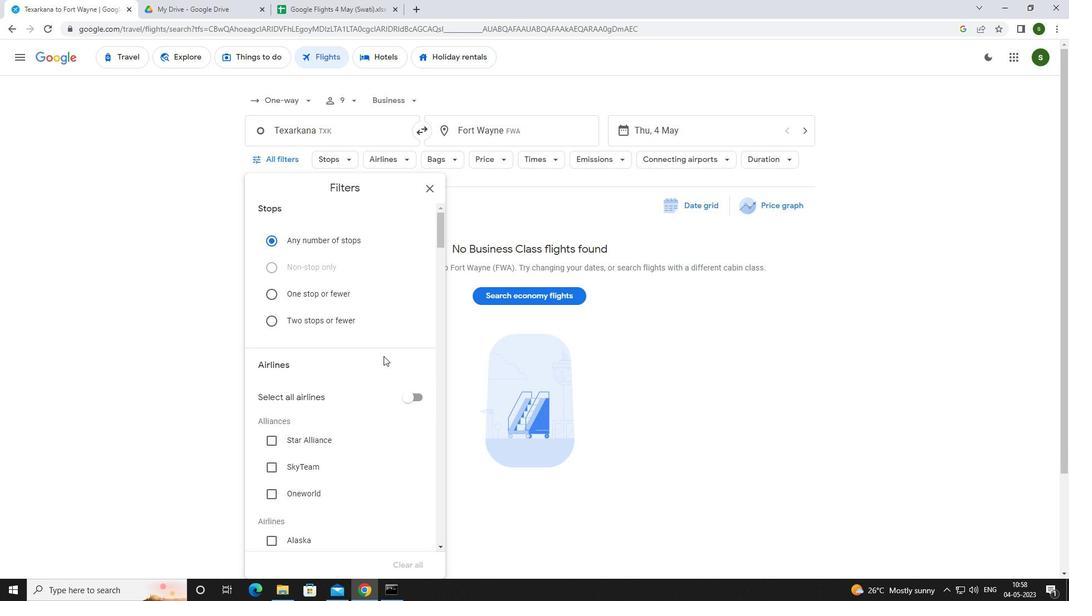 
Action: Mouse moved to (300, 460)
Screenshot: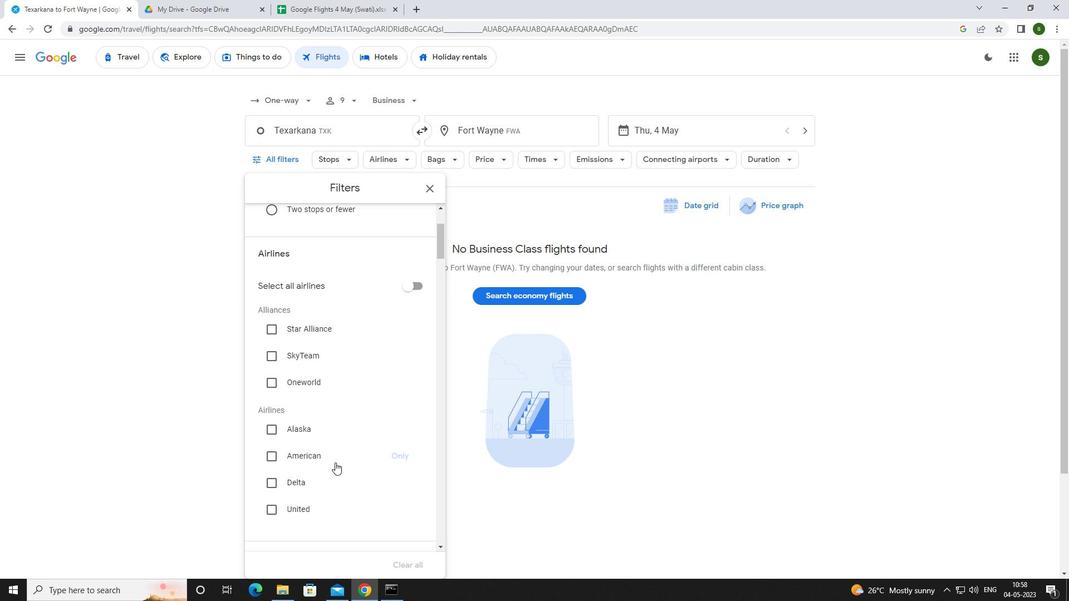 
Action: Mouse pressed left at (300, 460)
Screenshot: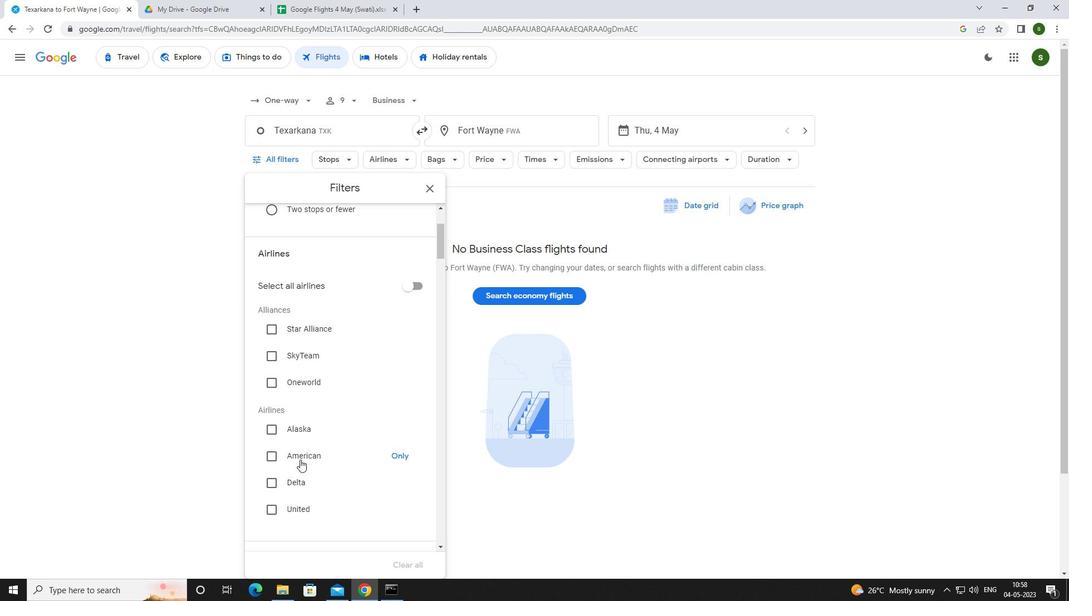
Action: Mouse scrolled (300, 459) with delta (0, 0)
Screenshot: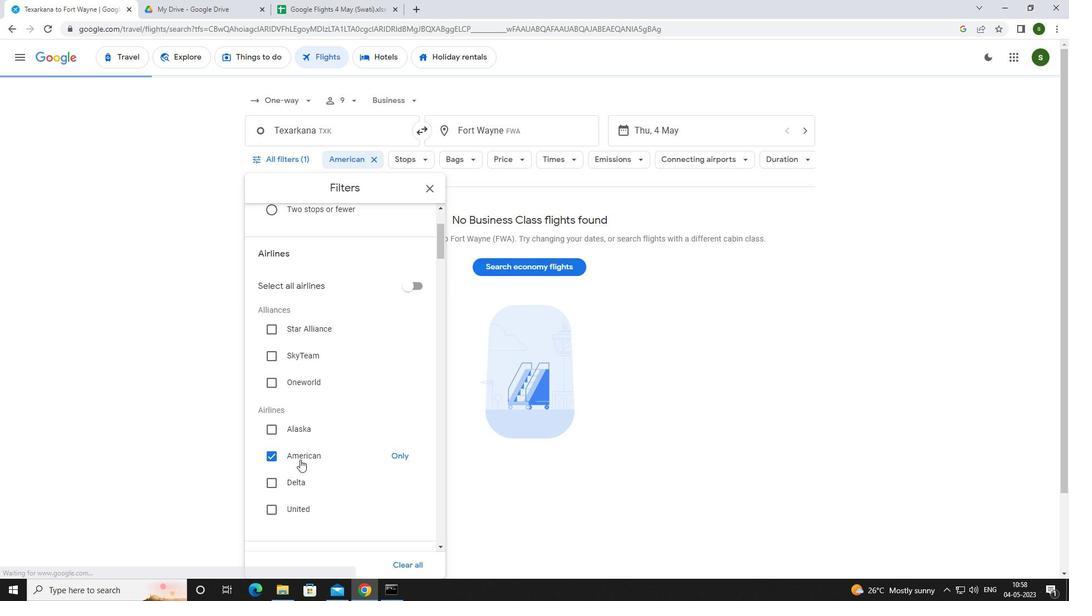 
Action: Mouse scrolled (300, 459) with delta (0, 0)
Screenshot: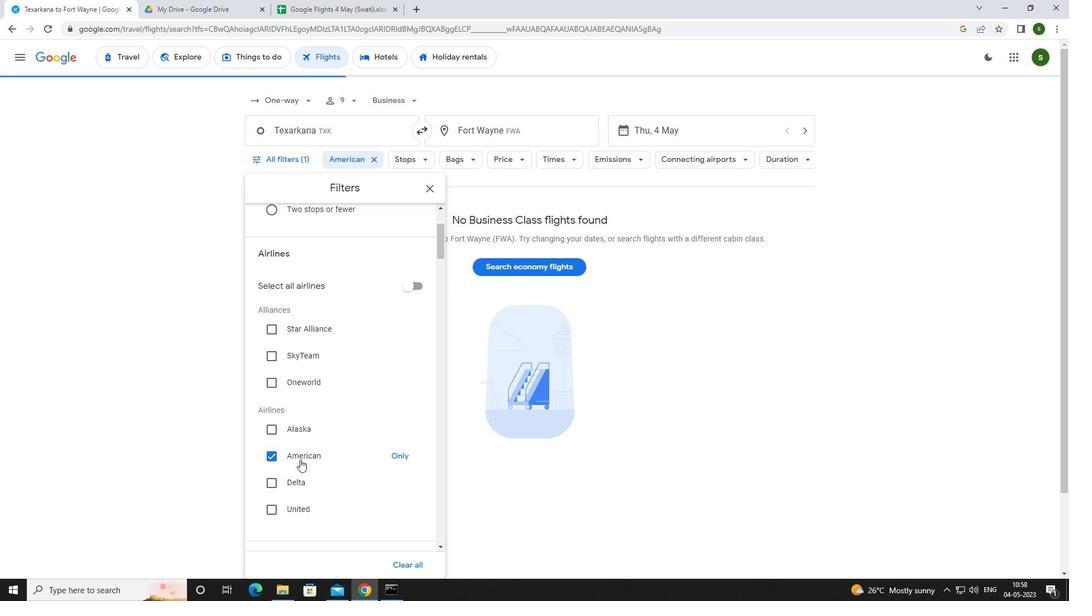 
Action: Mouse scrolled (300, 459) with delta (0, 0)
Screenshot: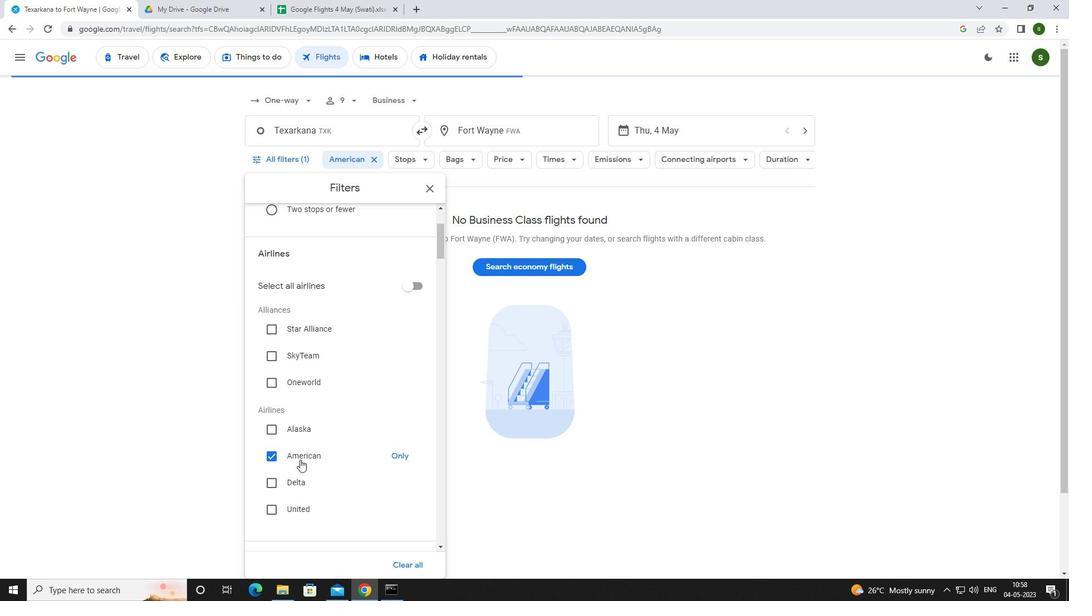 
Action: Mouse moved to (412, 420)
Screenshot: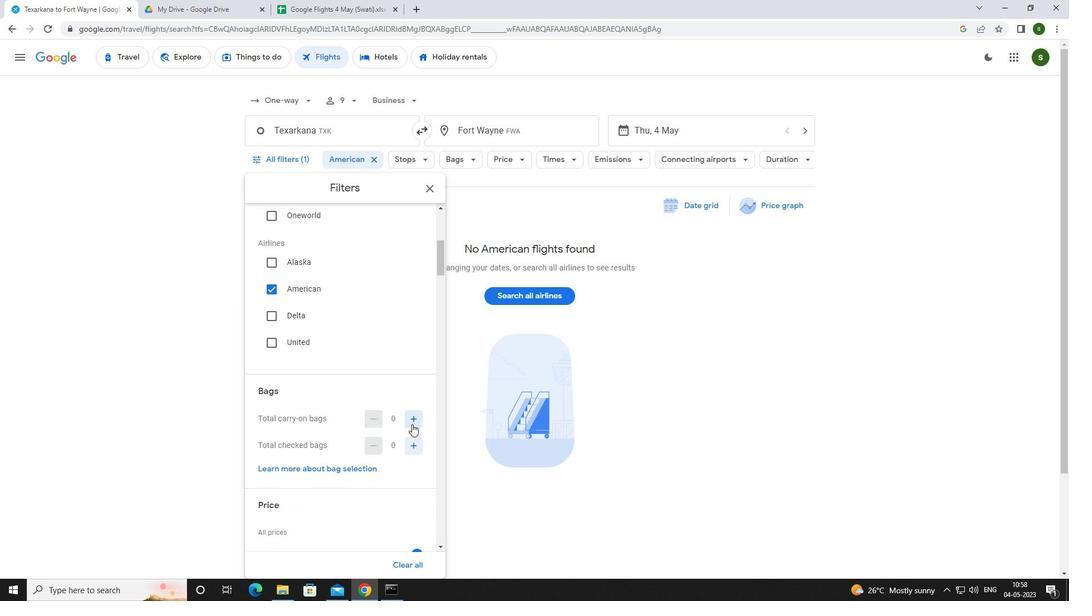 
Action: Mouse pressed left at (412, 420)
Screenshot: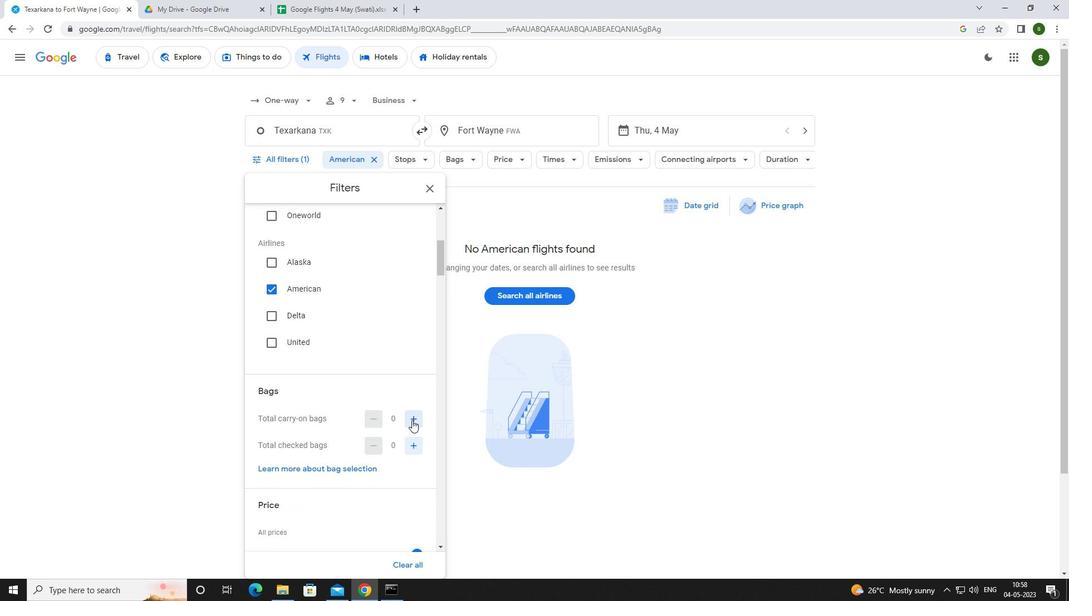 
Action: Mouse moved to (412, 419)
Screenshot: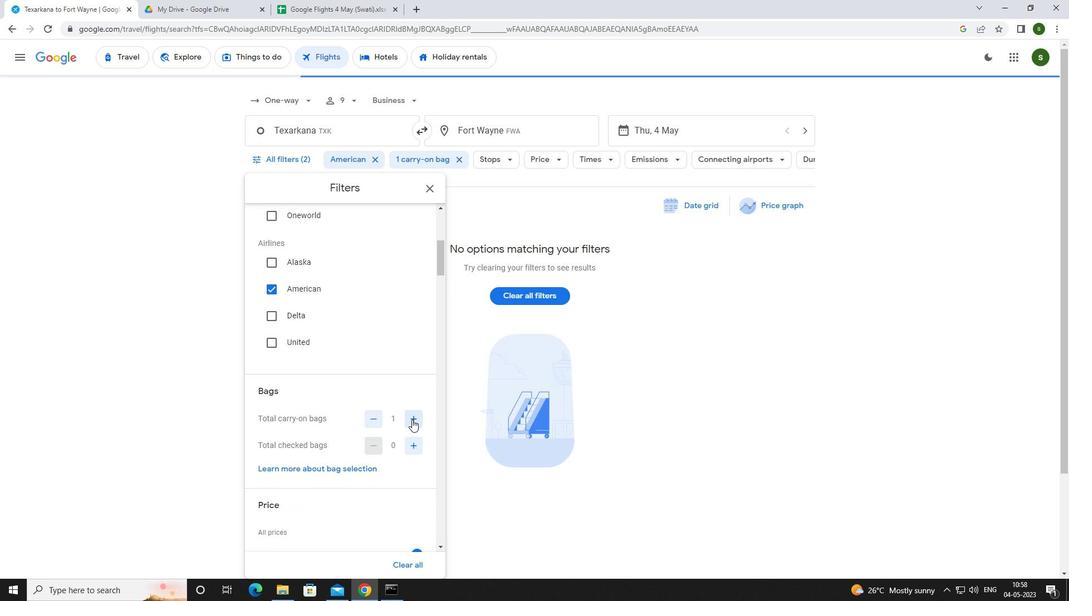 
Action: Mouse scrolled (412, 419) with delta (0, 0)
Screenshot: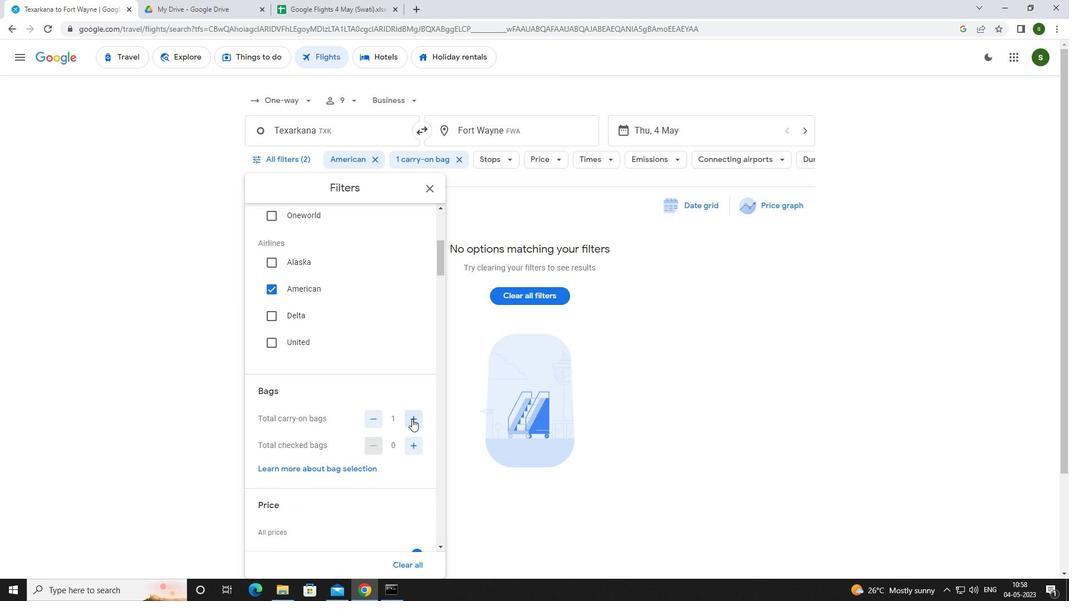
Action: Mouse scrolled (412, 419) with delta (0, 0)
Screenshot: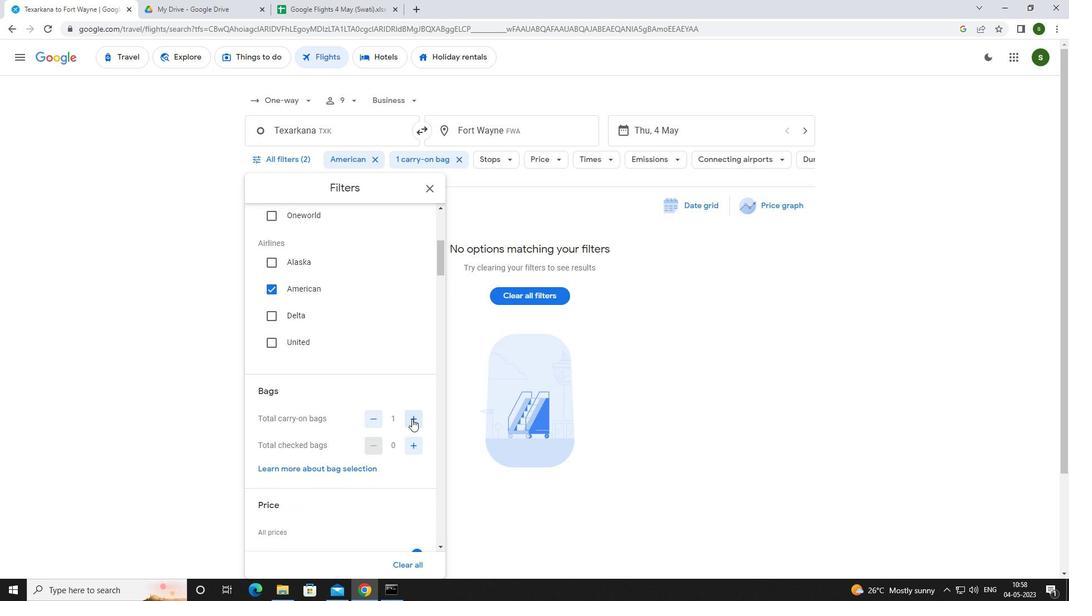 
Action: Mouse scrolled (412, 419) with delta (0, 0)
Screenshot: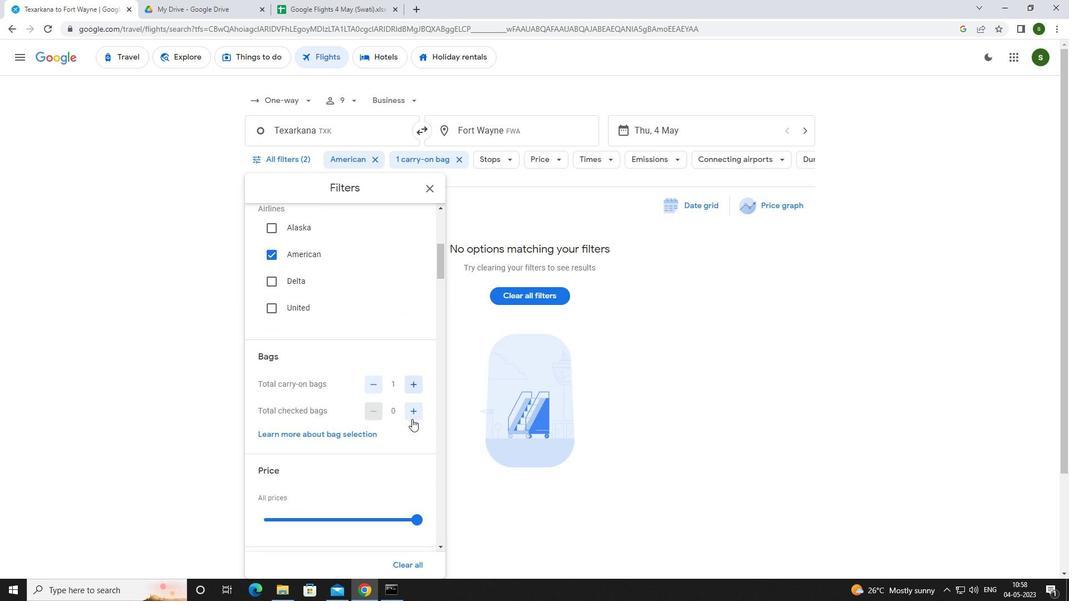 
Action: Mouse moved to (423, 389)
Screenshot: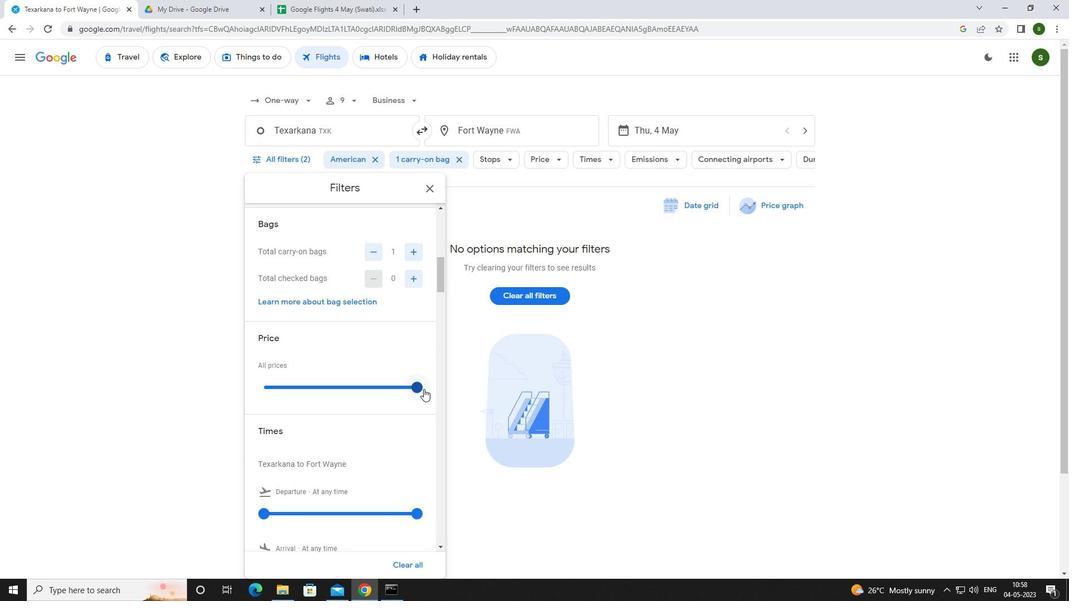 
Action: Mouse pressed left at (423, 389)
Screenshot: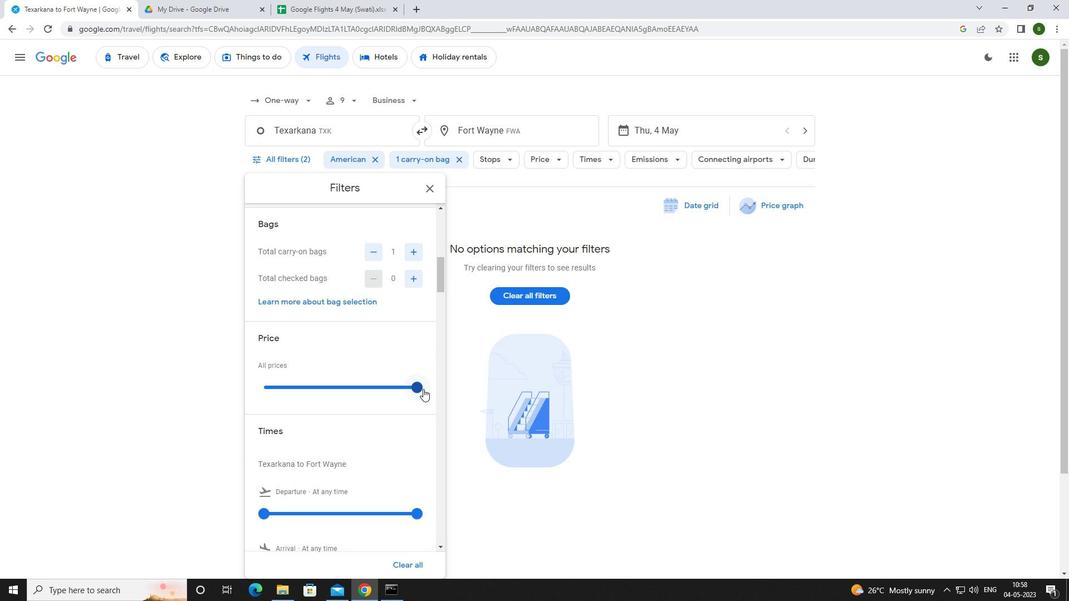 
Action: Mouse moved to (422, 389)
Screenshot: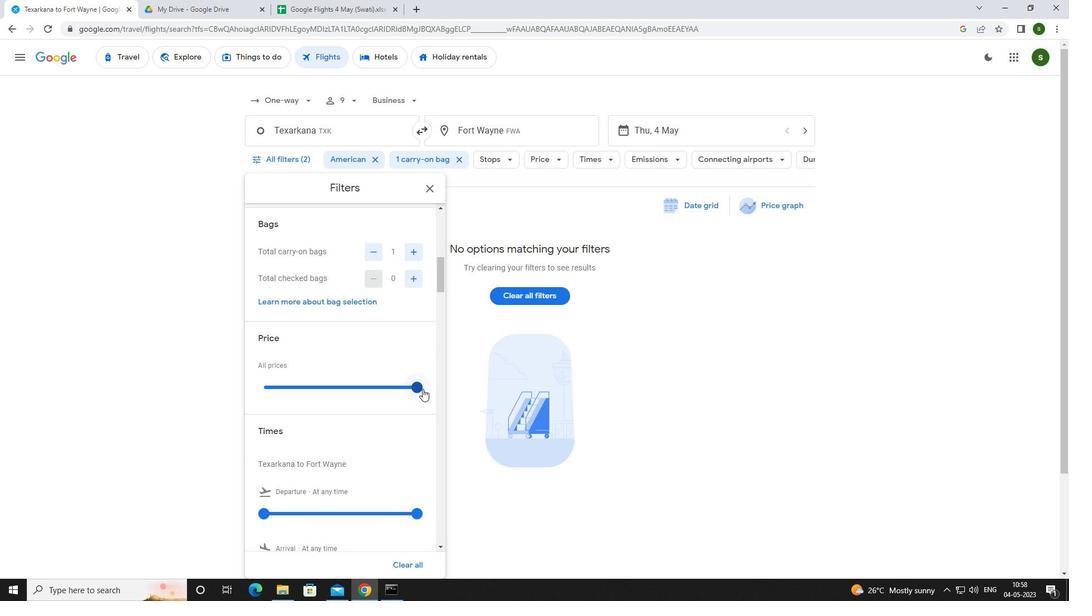 
Action: Mouse scrolled (422, 388) with delta (0, 0)
Screenshot: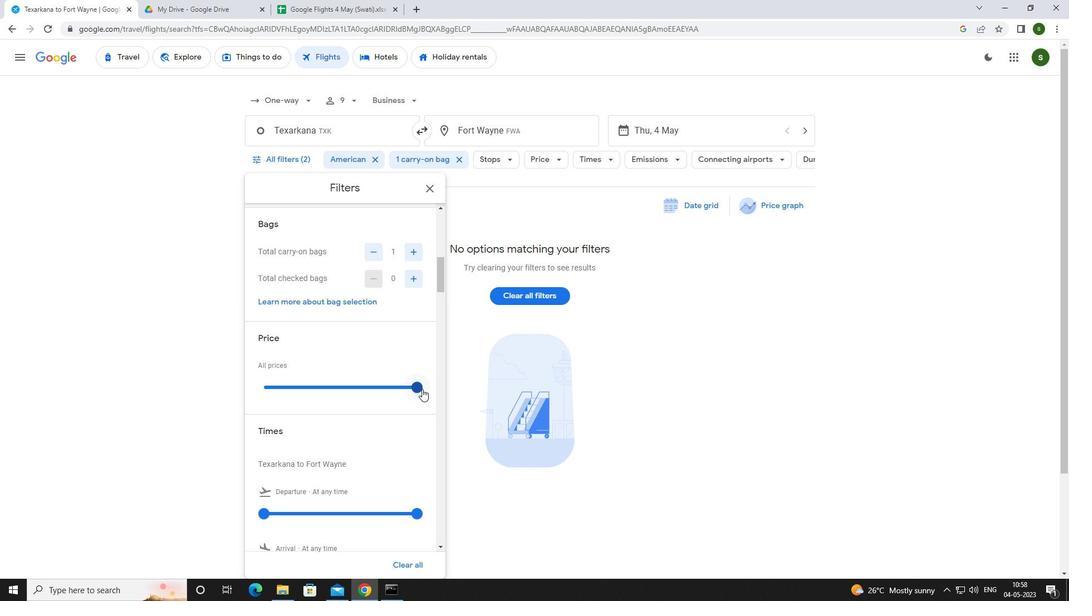 
Action: Mouse scrolled (422, 388) with delta (0, 0)
Screenshot: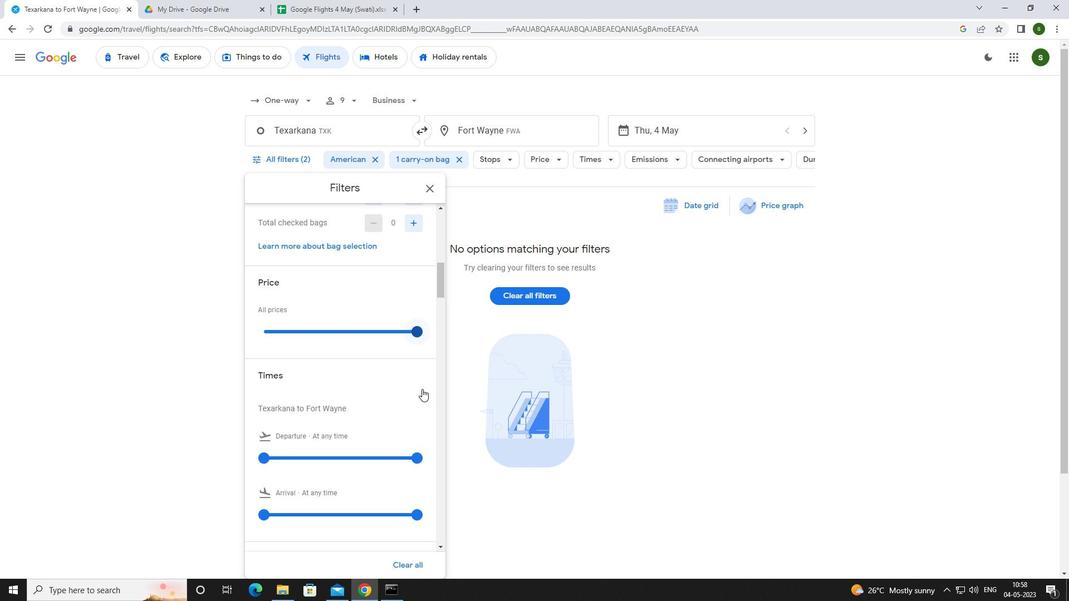 
Action: Mouse moved to (263, 402)
Screenshot: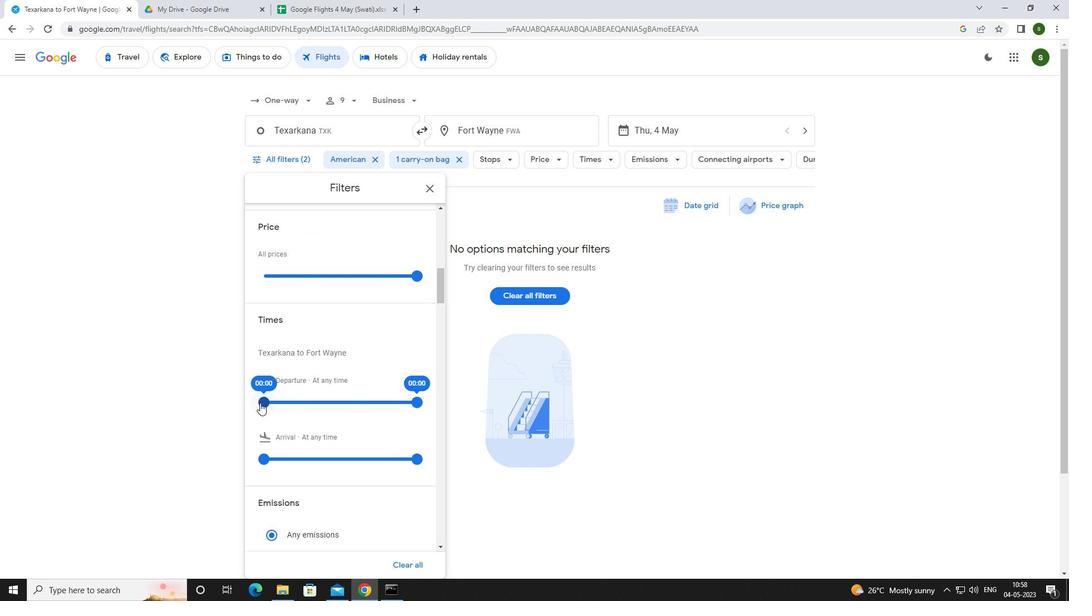 
Action: Mouse pressed left at (263, 402)
Screenshot: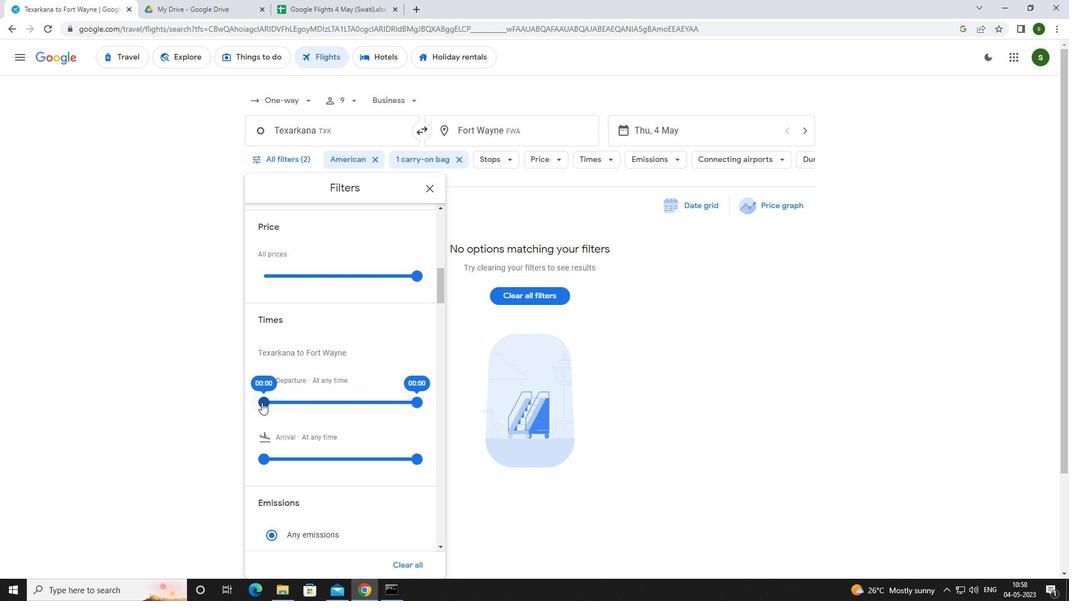 
Action: Mouse moved to (661, 408)
Screenshot: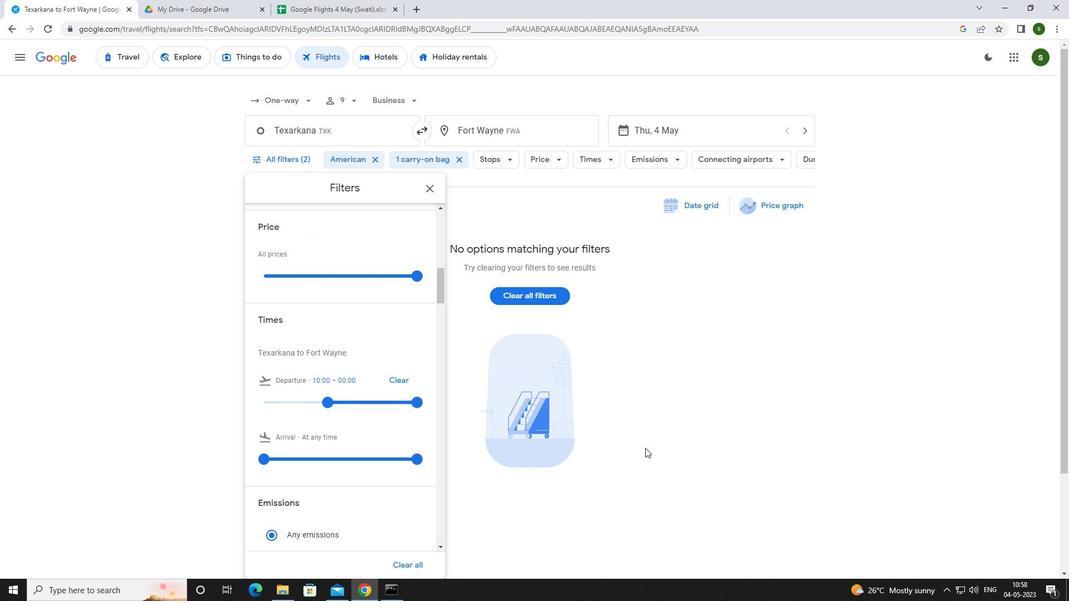 
Action: Mouse pressed left at (661, 408)
Screenshot: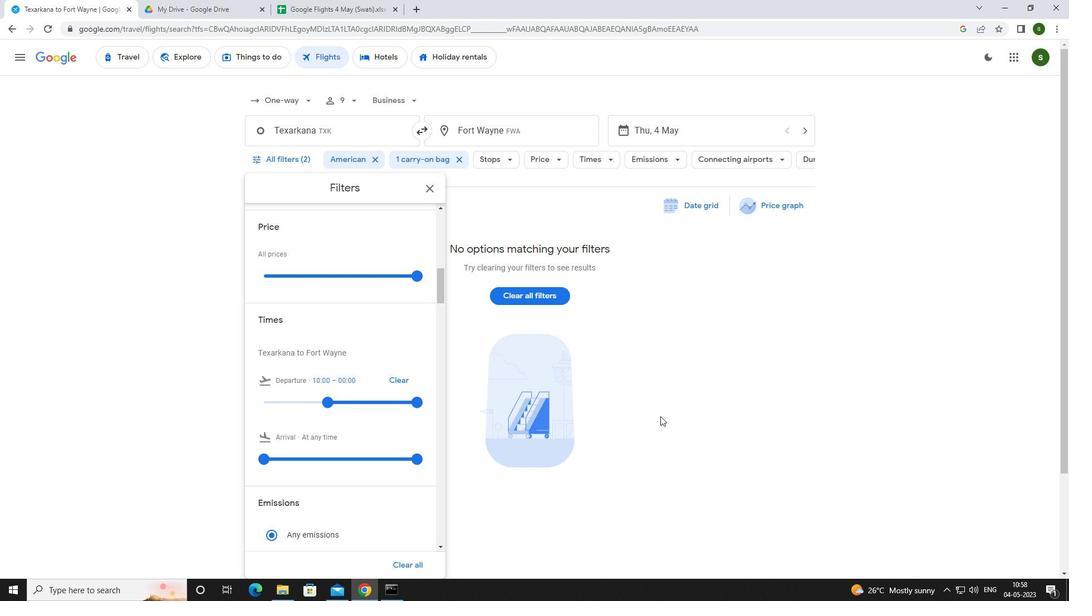 
